 Task: Export a Contact List: Export a list of contacts to a CSV file for external use or analysis.
Action: Mouse moved to (82, 144)
Screenshot: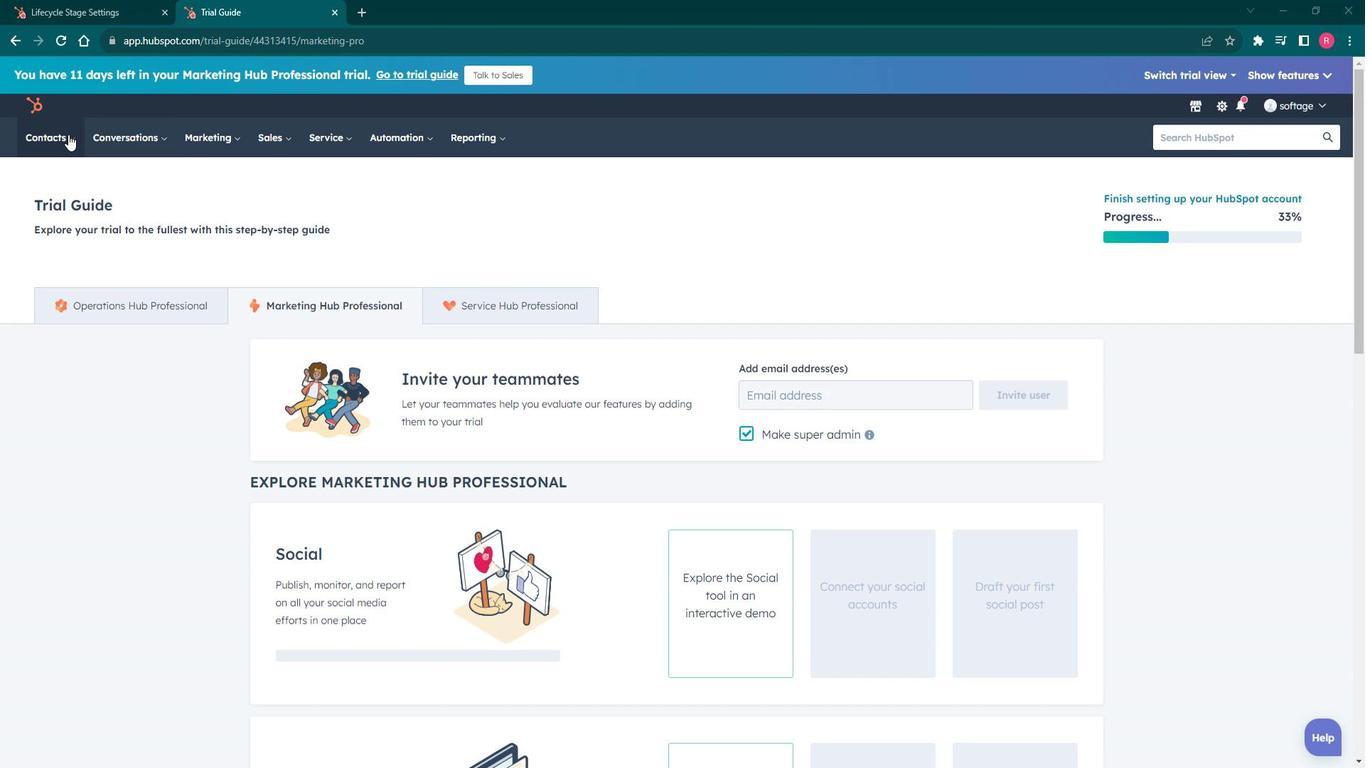 
Action: Mouse pressed left at (82, 144)
Screenshot: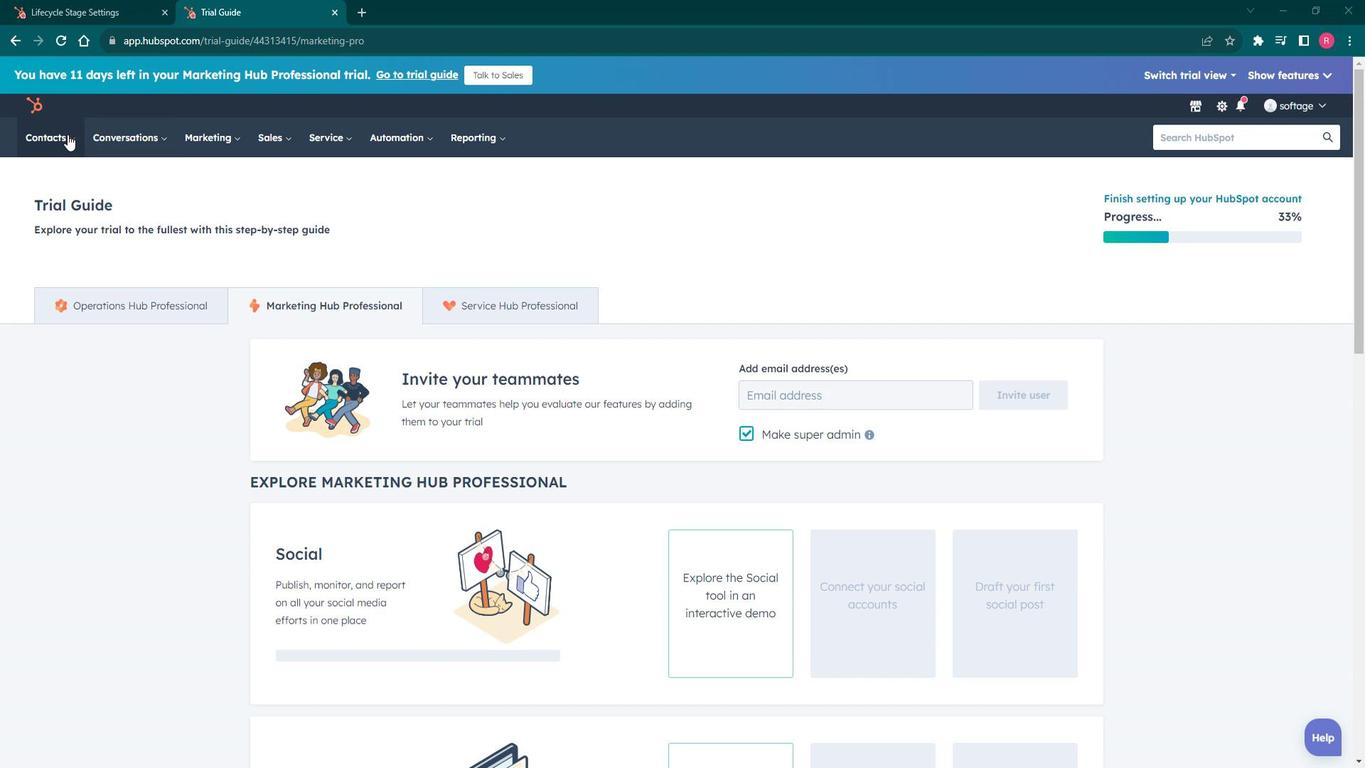 
Action: Mouse moved to (80, 364)
Screenshot: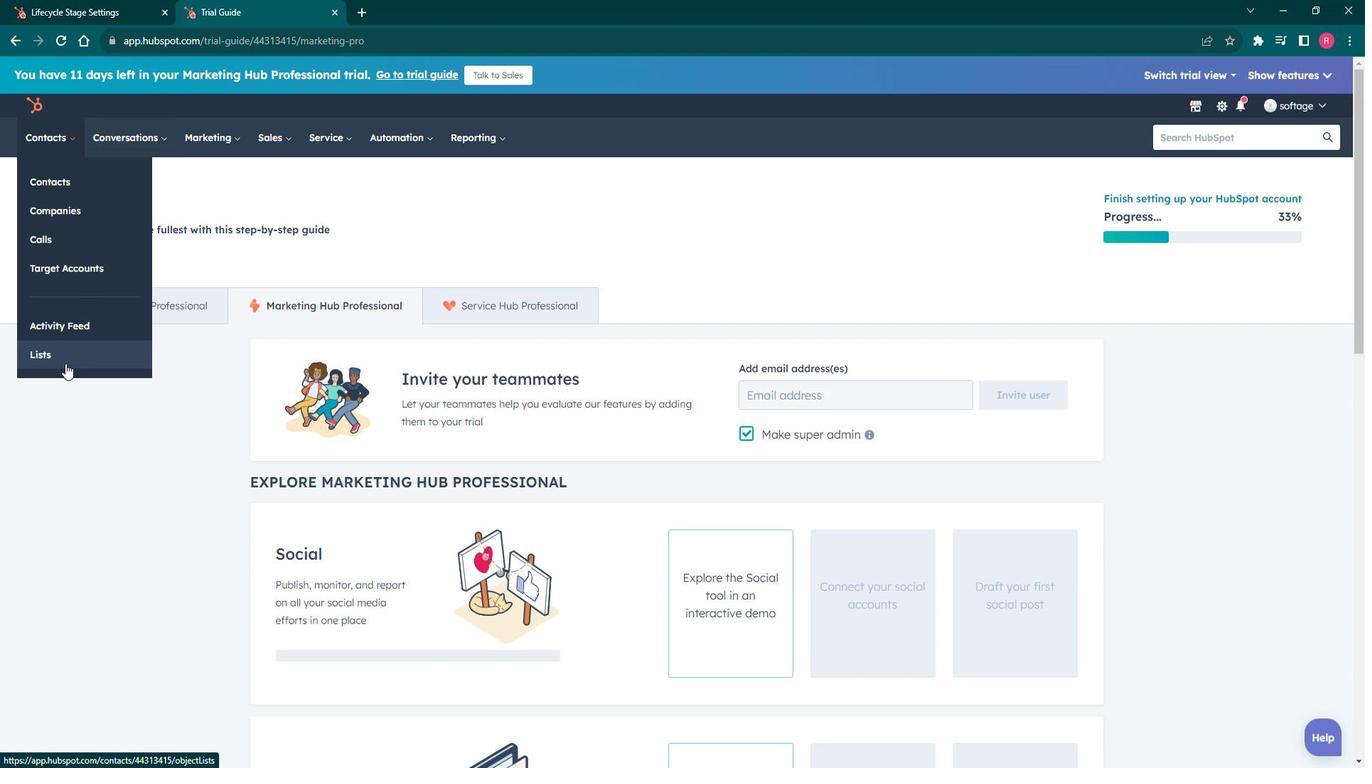 
Action: Mouse pressed left at (80, 364)
Screenshot: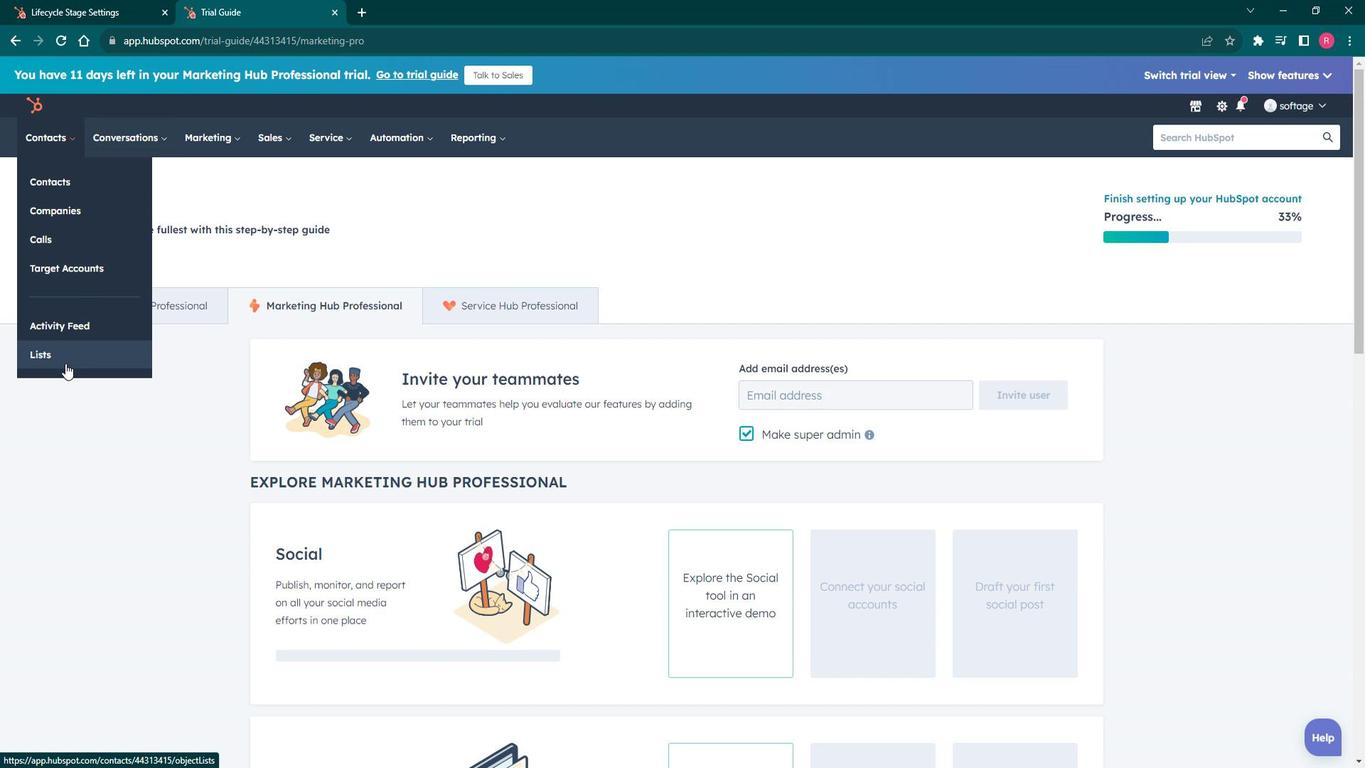 
Action: Mouse moved to (285, 440)
Screenshot: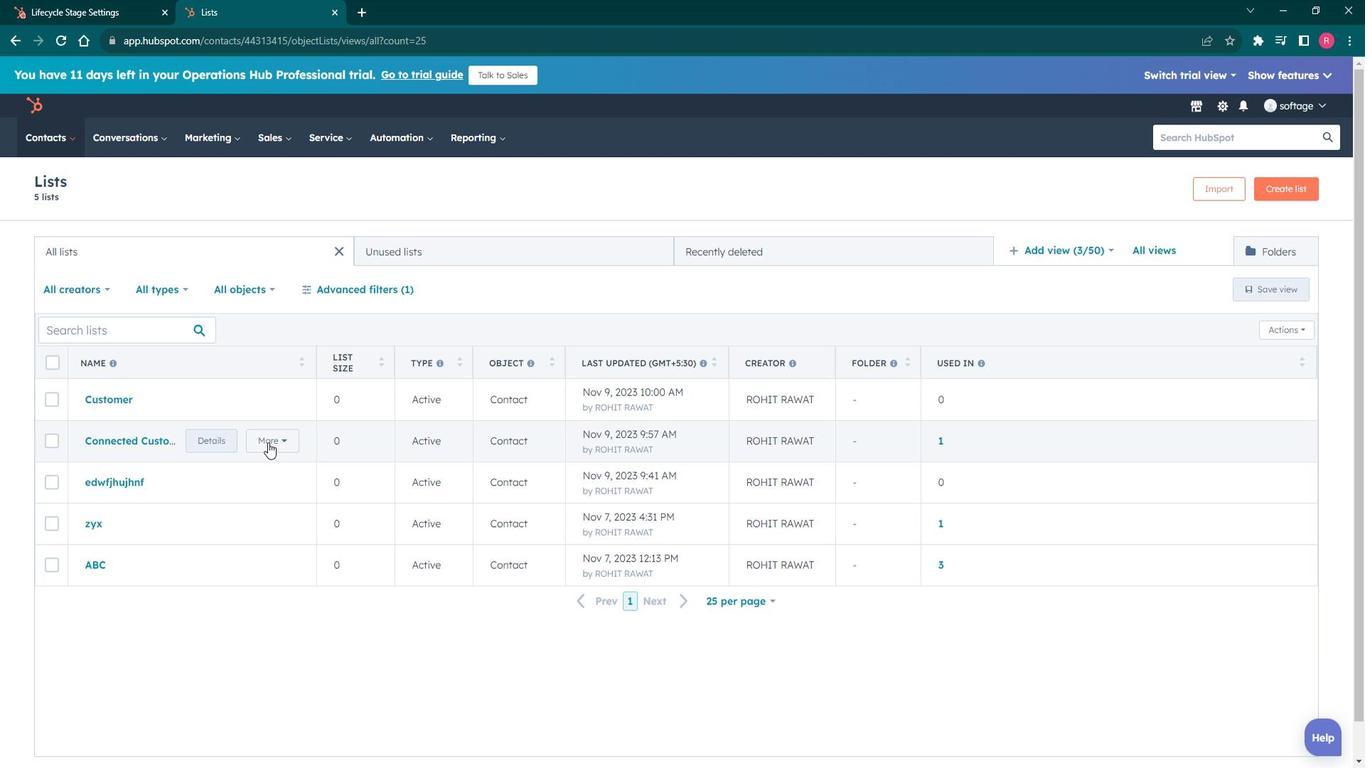 
Action: Mouse pressed left at (285, 440)
Screenshot: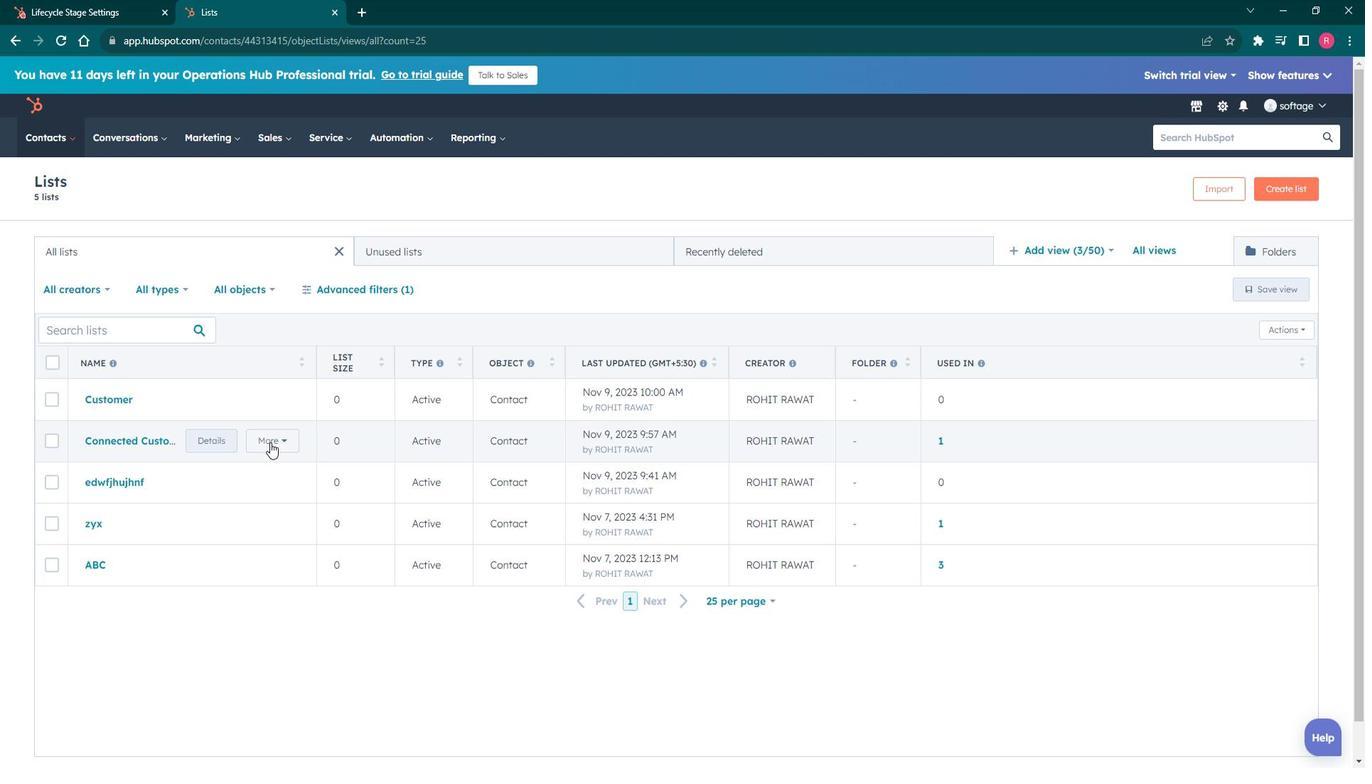 
Action: Mouse moved to (303, 546)
Screenshot: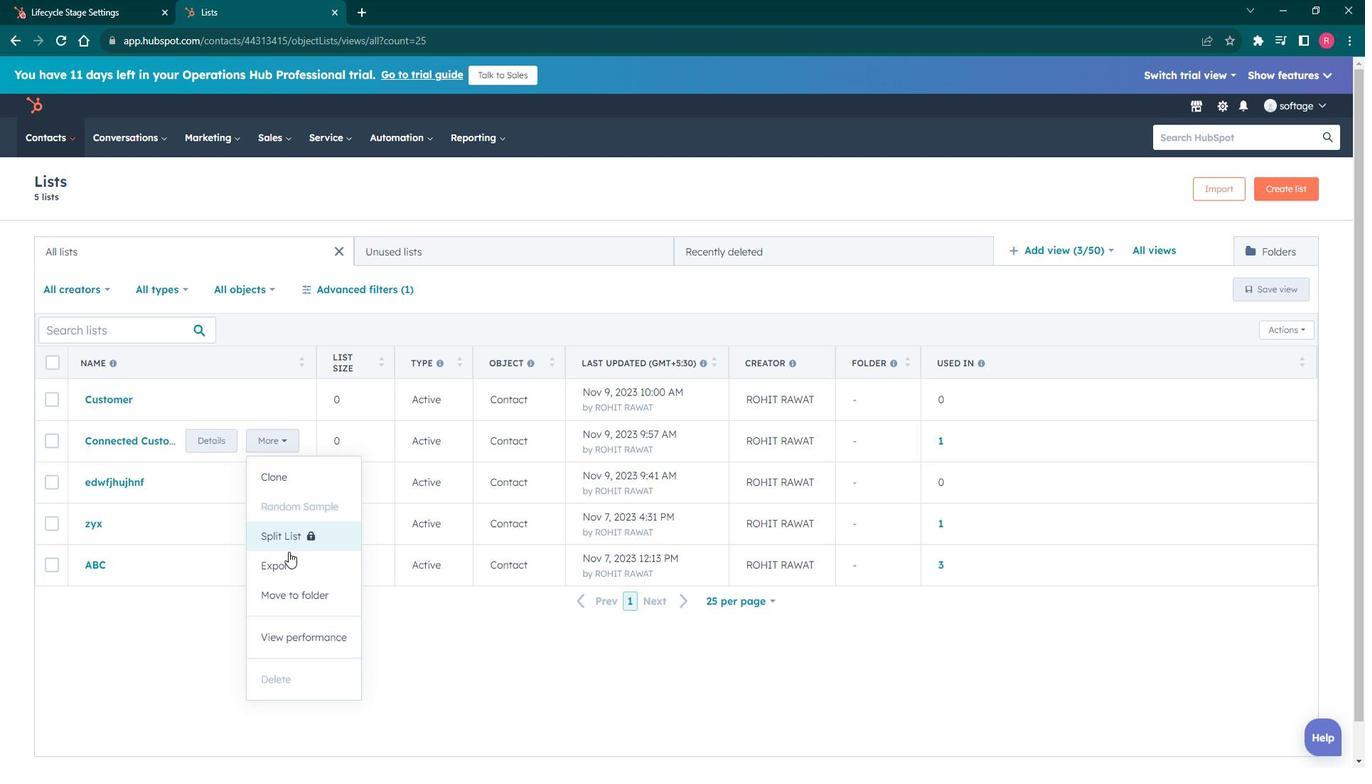 
Action: Mouse pressed left at (303, 546)
Screenshot: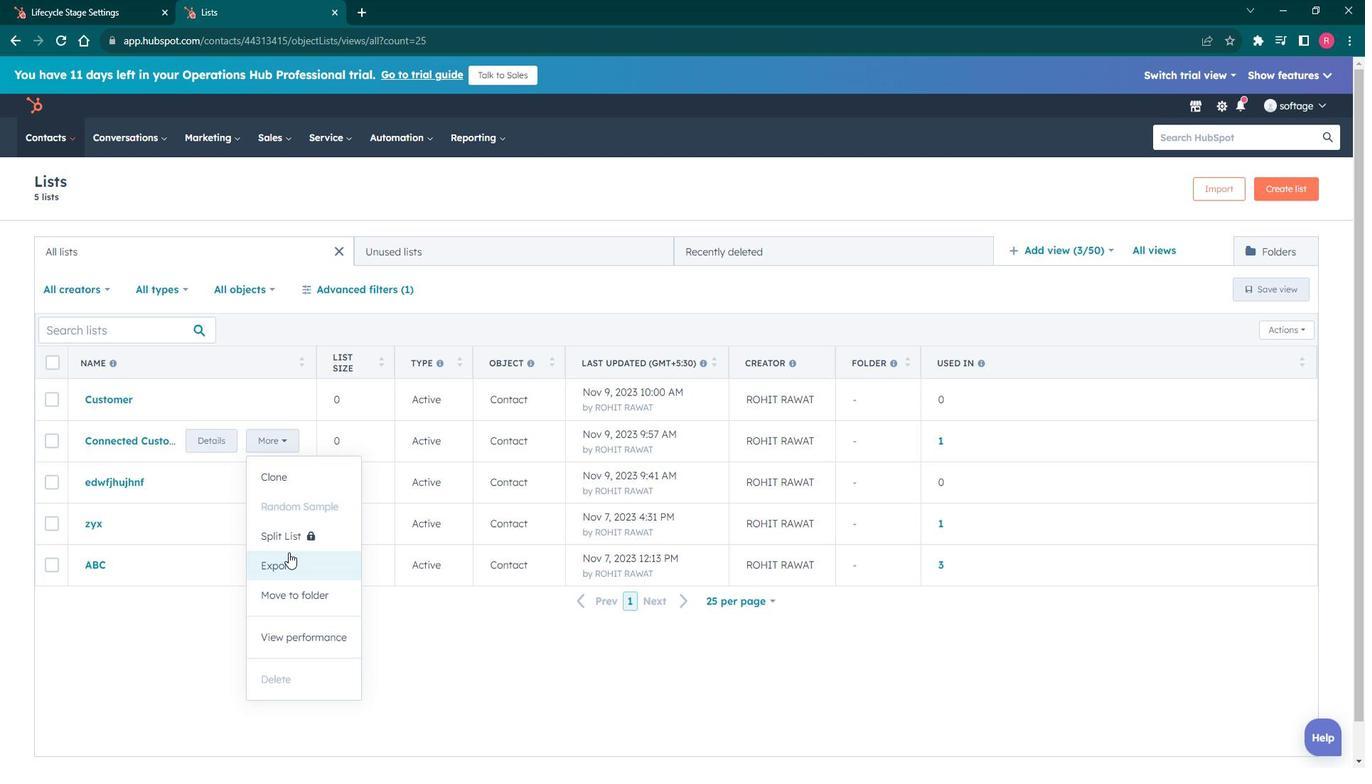 
Action: Mouse moved to (450, 334)
Screenshot: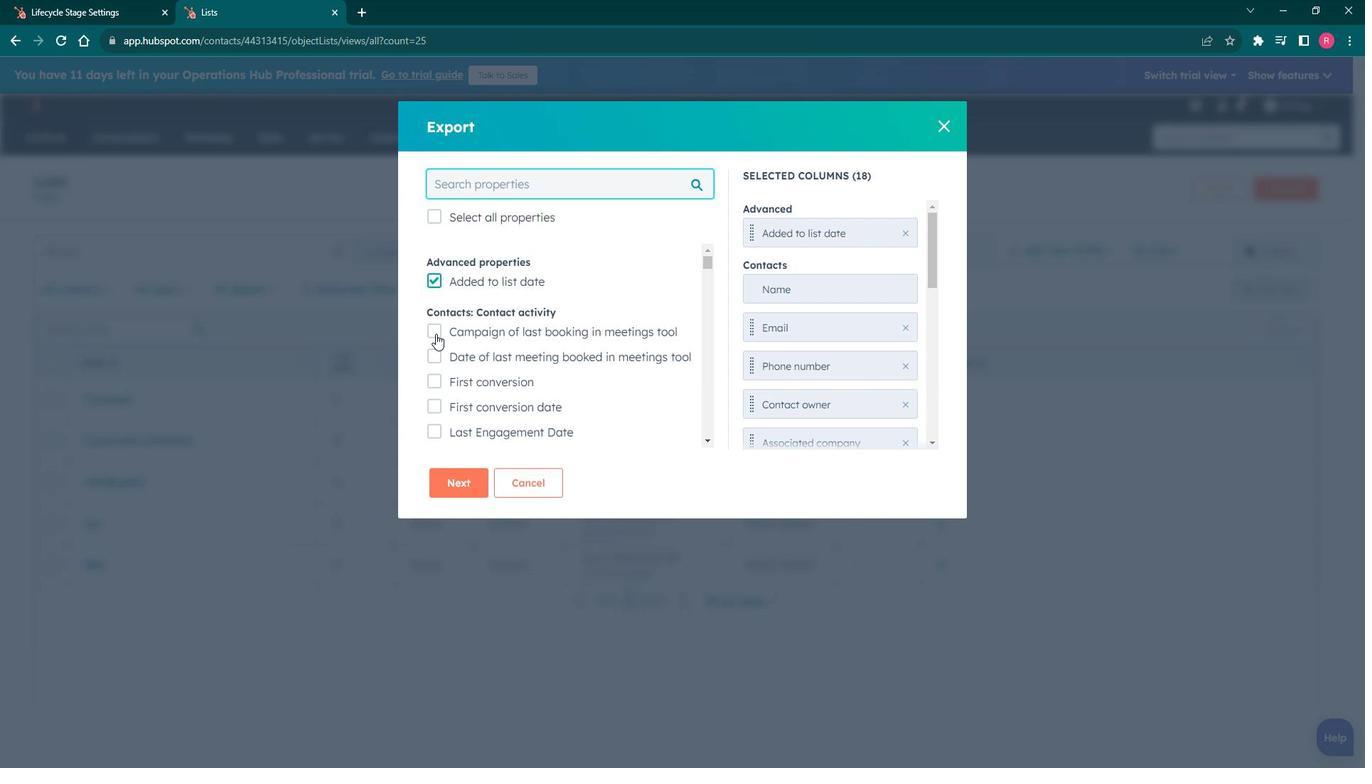 
Action: Mouse pressed left at (450, 334)
Screenshot: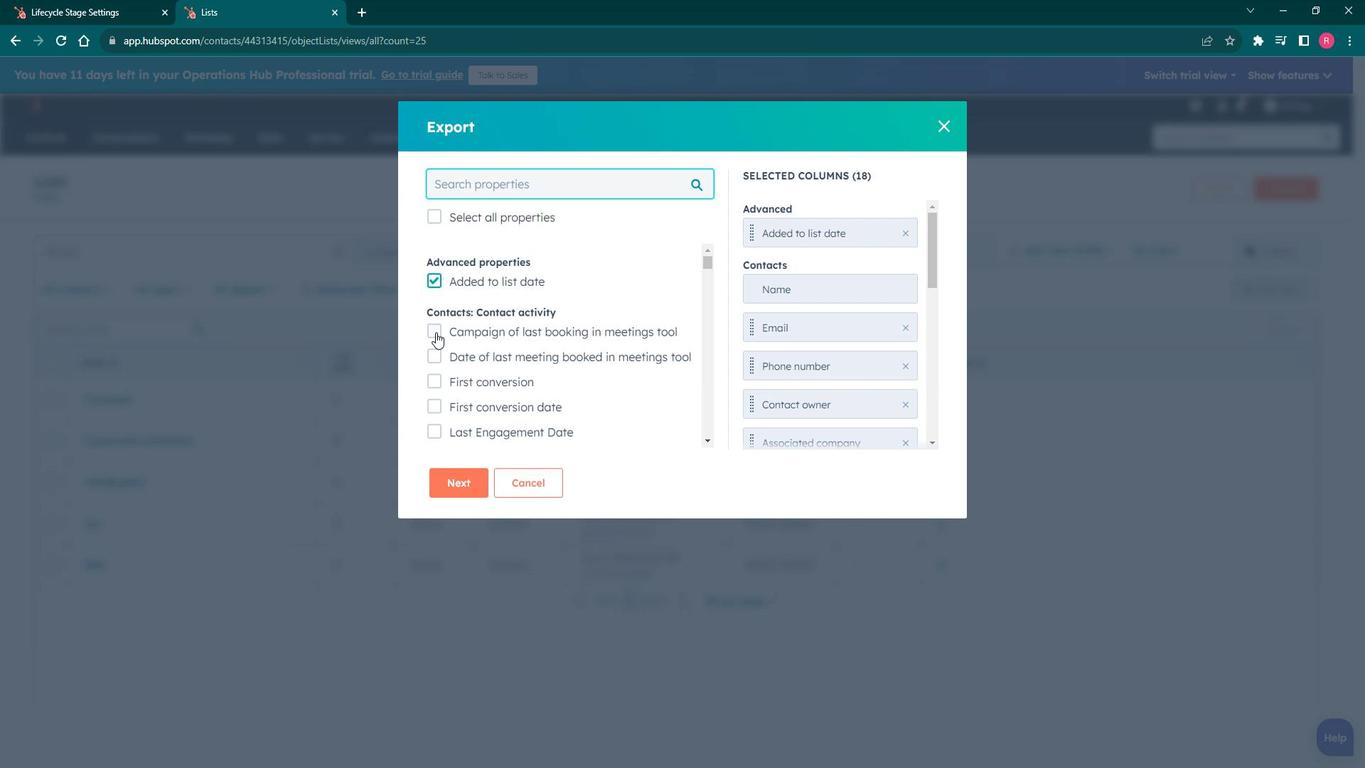 
Action: Mouse moved to (454, 356)
Screenshot: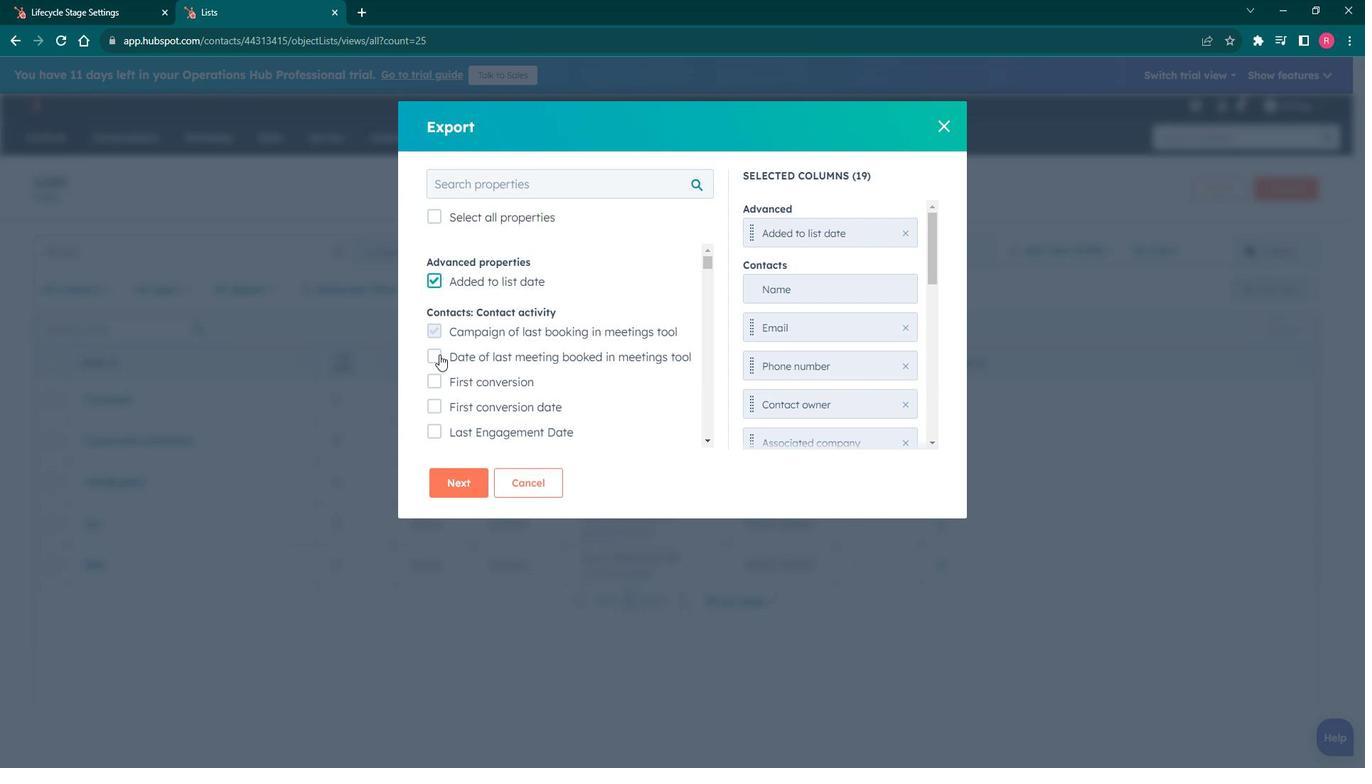 
Action: Mouse pressed left at (454, 356)
Screenshot: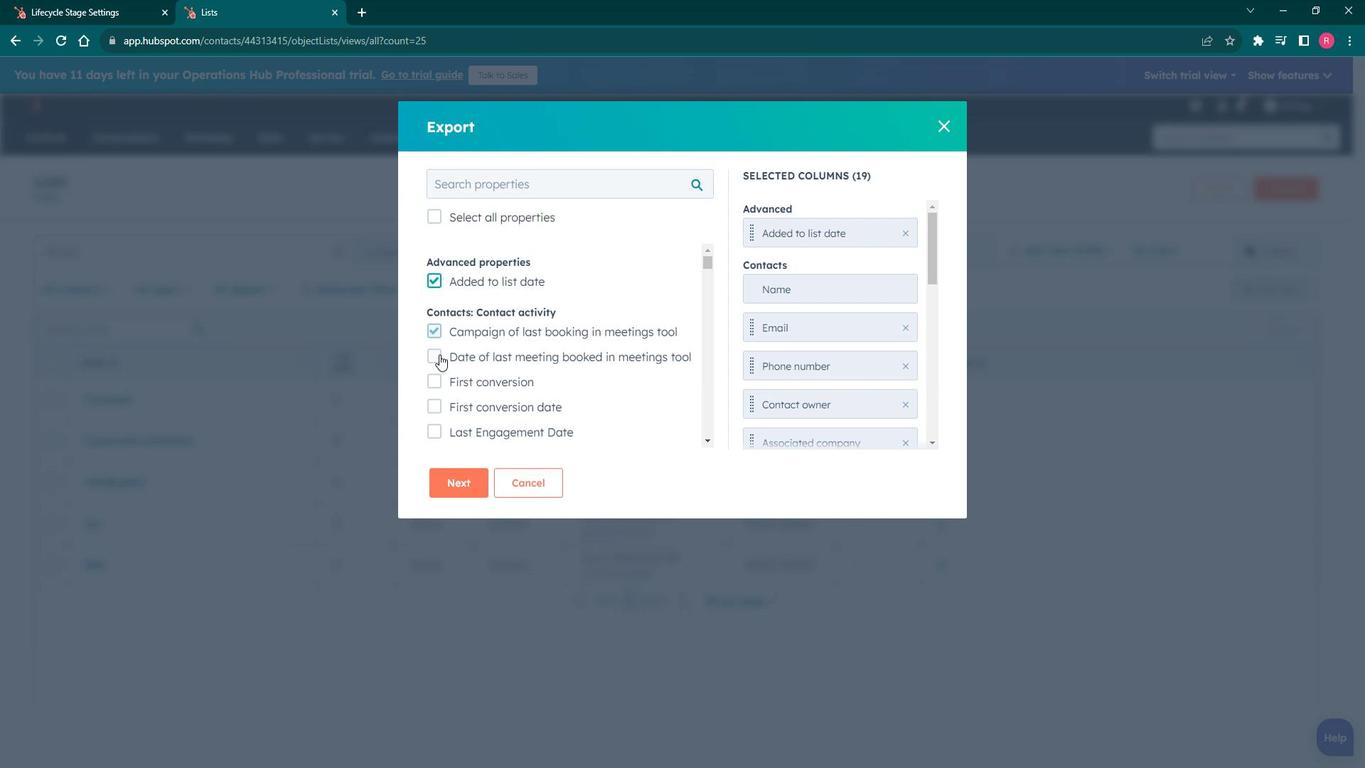 
Action: Mouse moved to (453, 383)
Screenshot: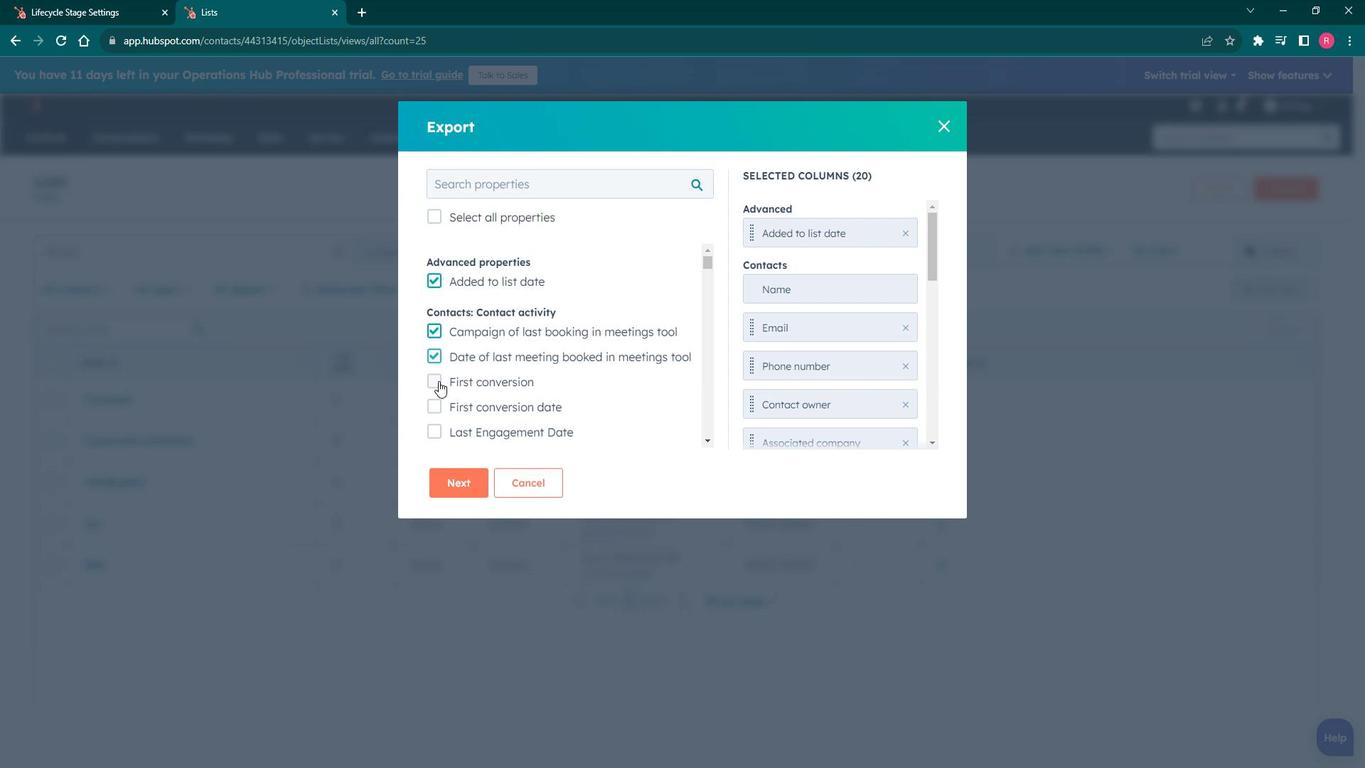 
Action: Mouse pressed left at (453, 383)
Screenshot: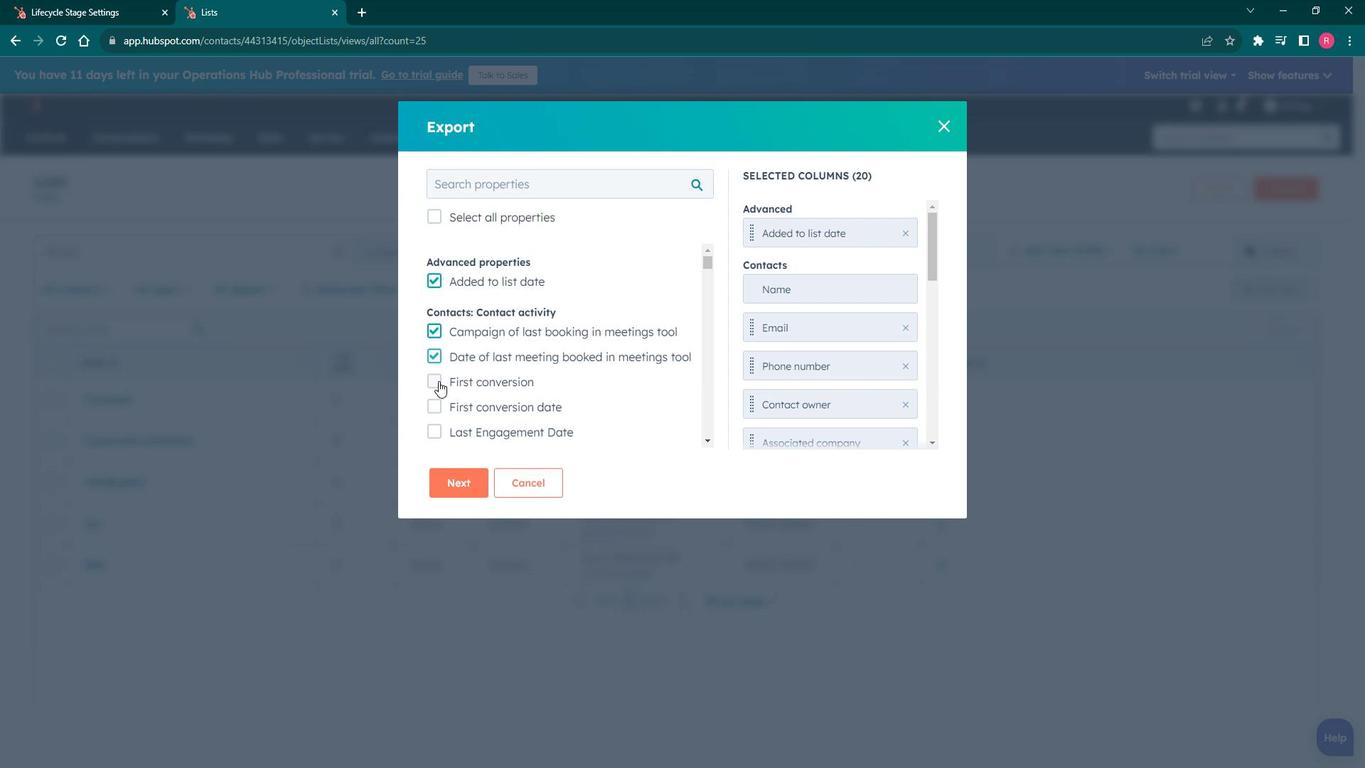 
Action: Mouse moved to (450, 401)
Screenshot: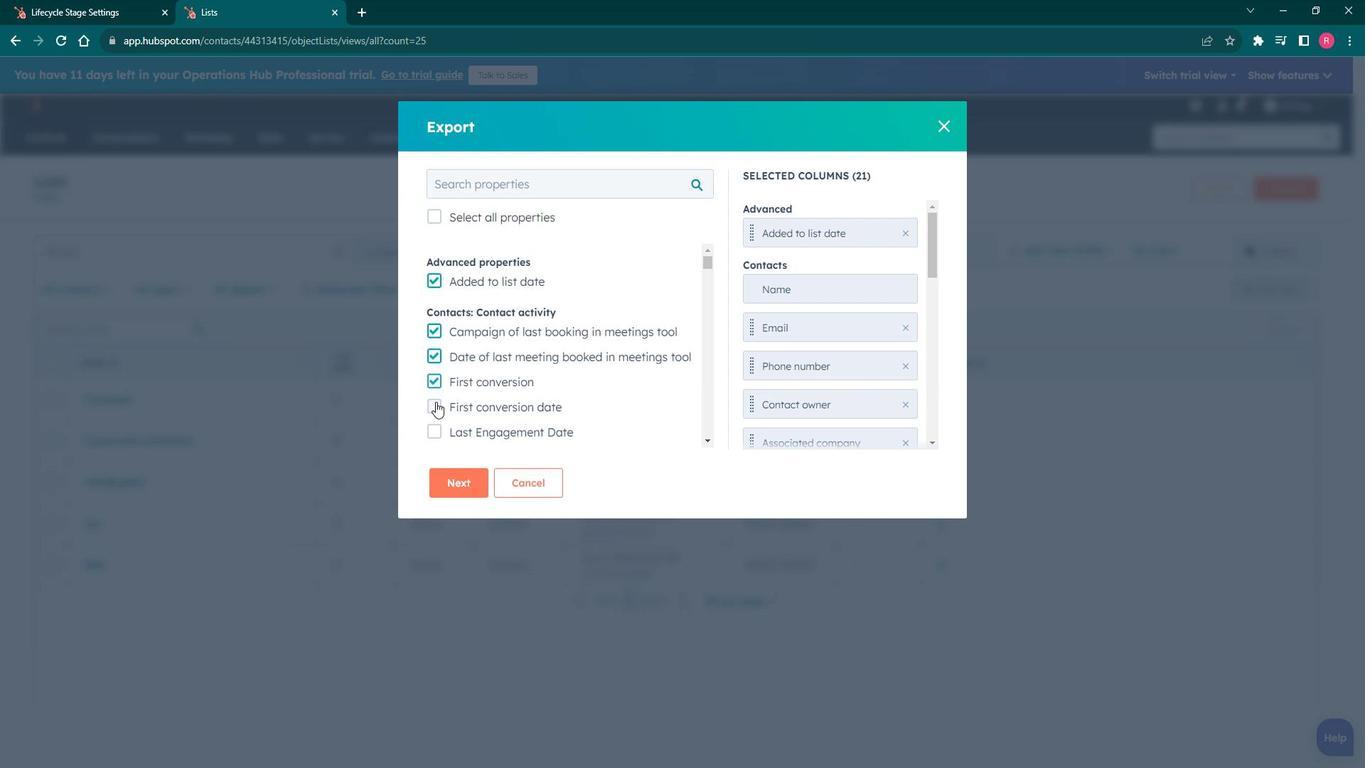 
Action: Mouse pressed left at (450, 401)
Screenshot: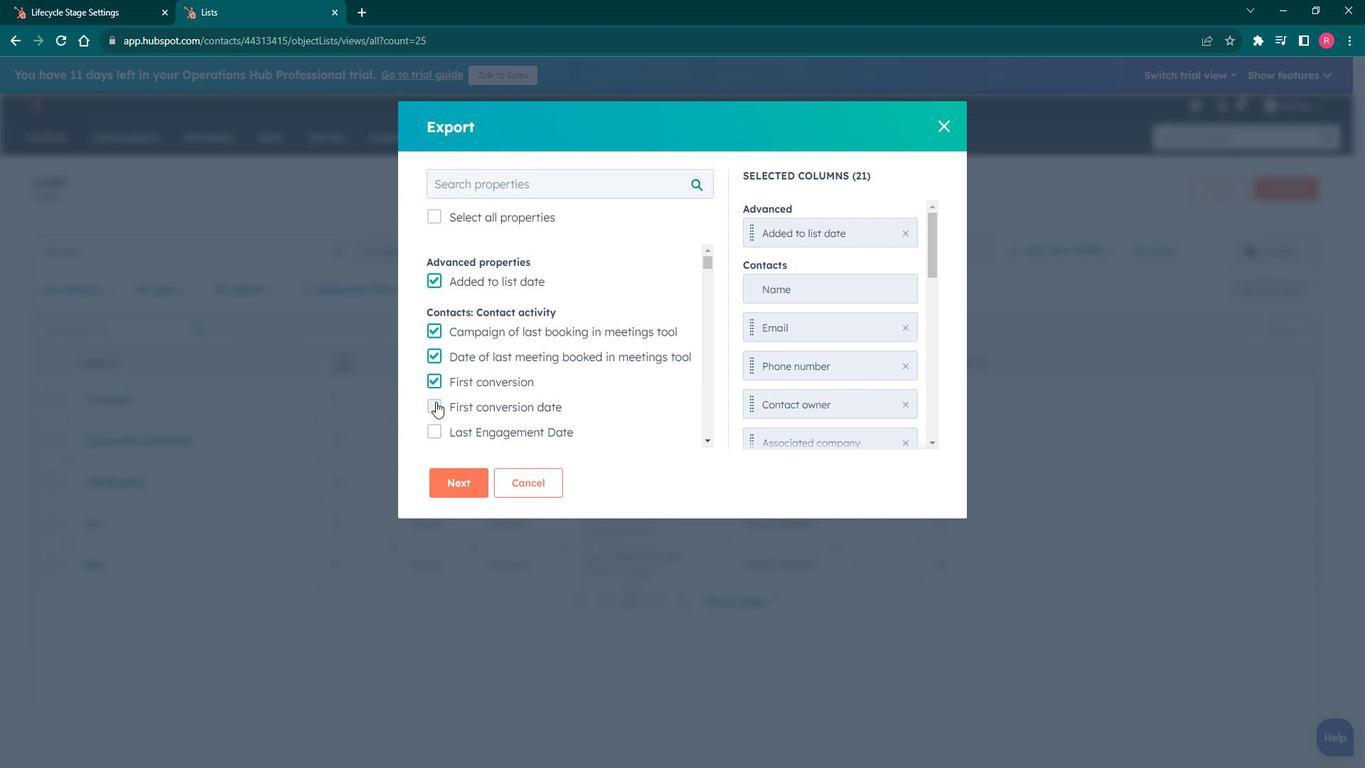 
Action: Mouse moved to (454, 222)
Screenshot: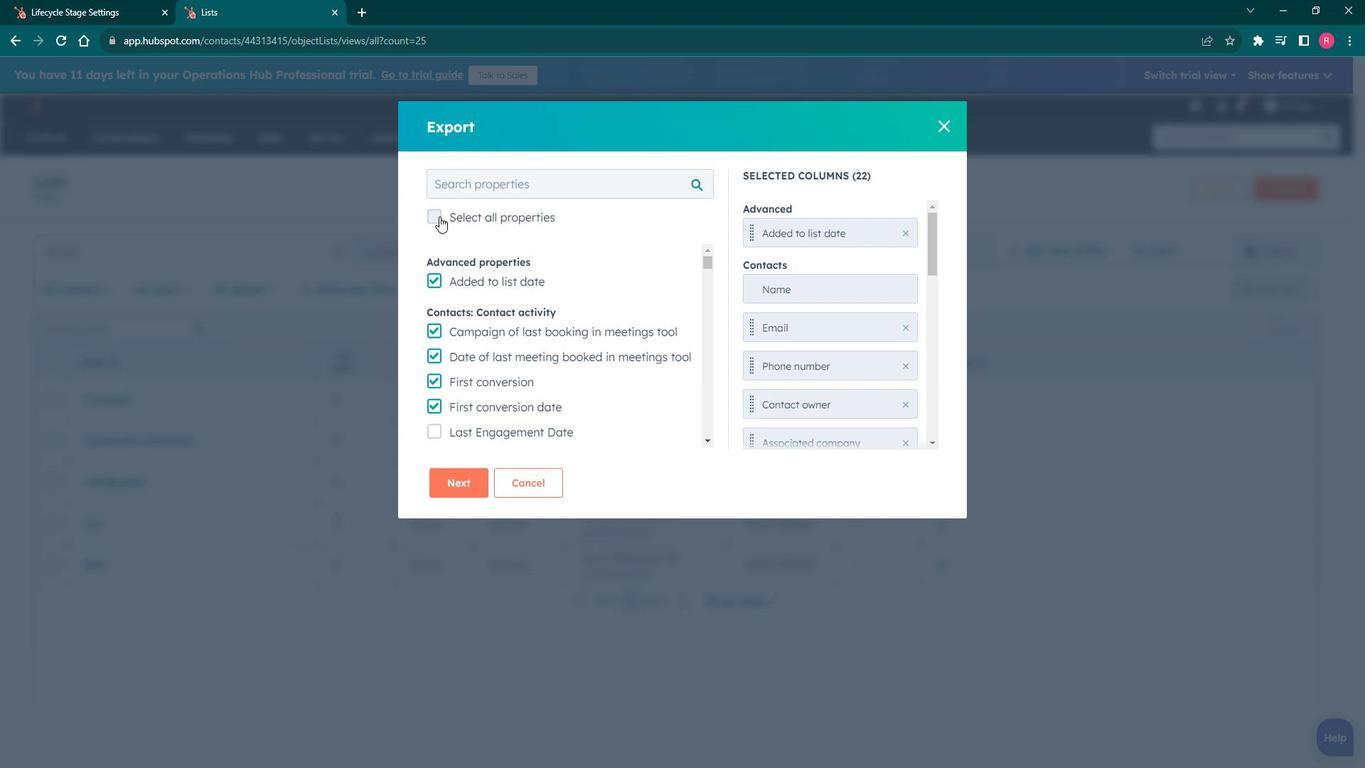 
Action: Mouse pressed left at (454, 222)
Screenshot: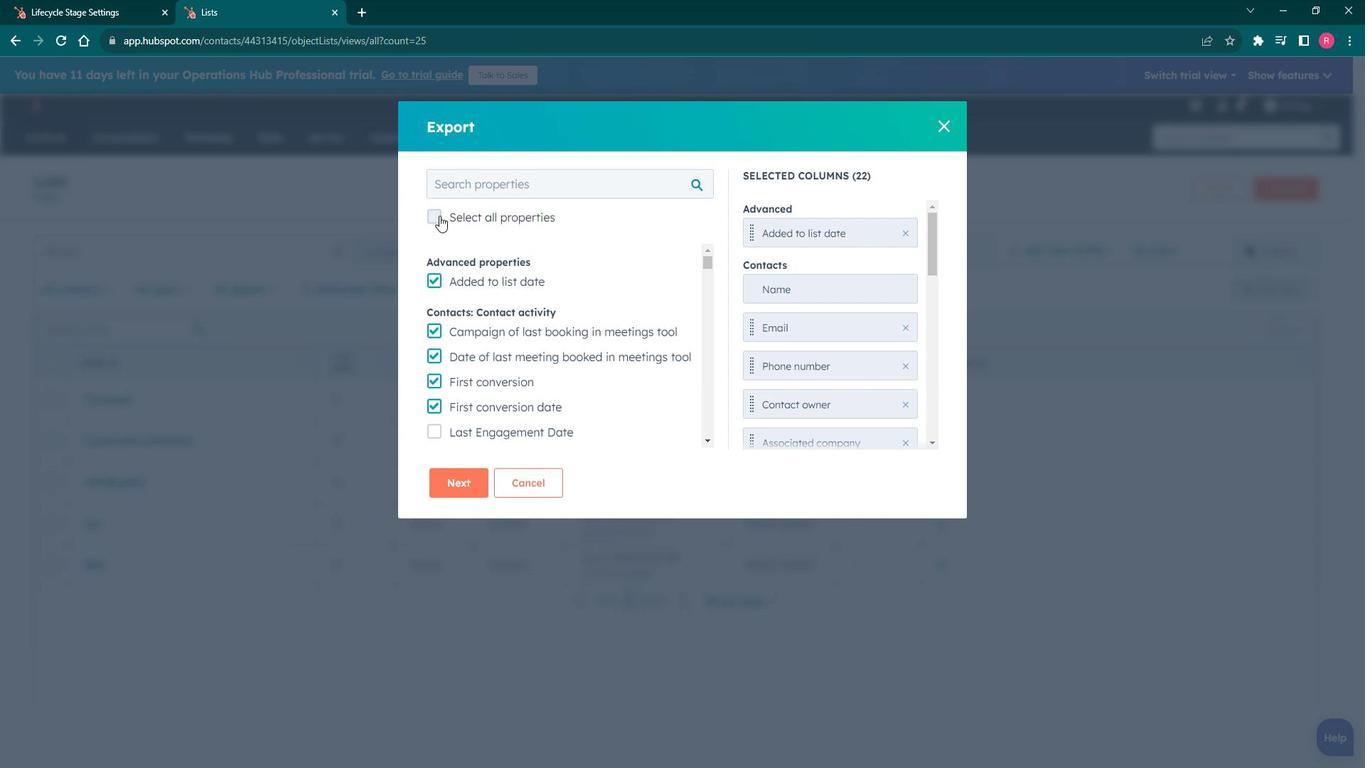 
Action: Mouse moved to (449, 219)
Screenshot: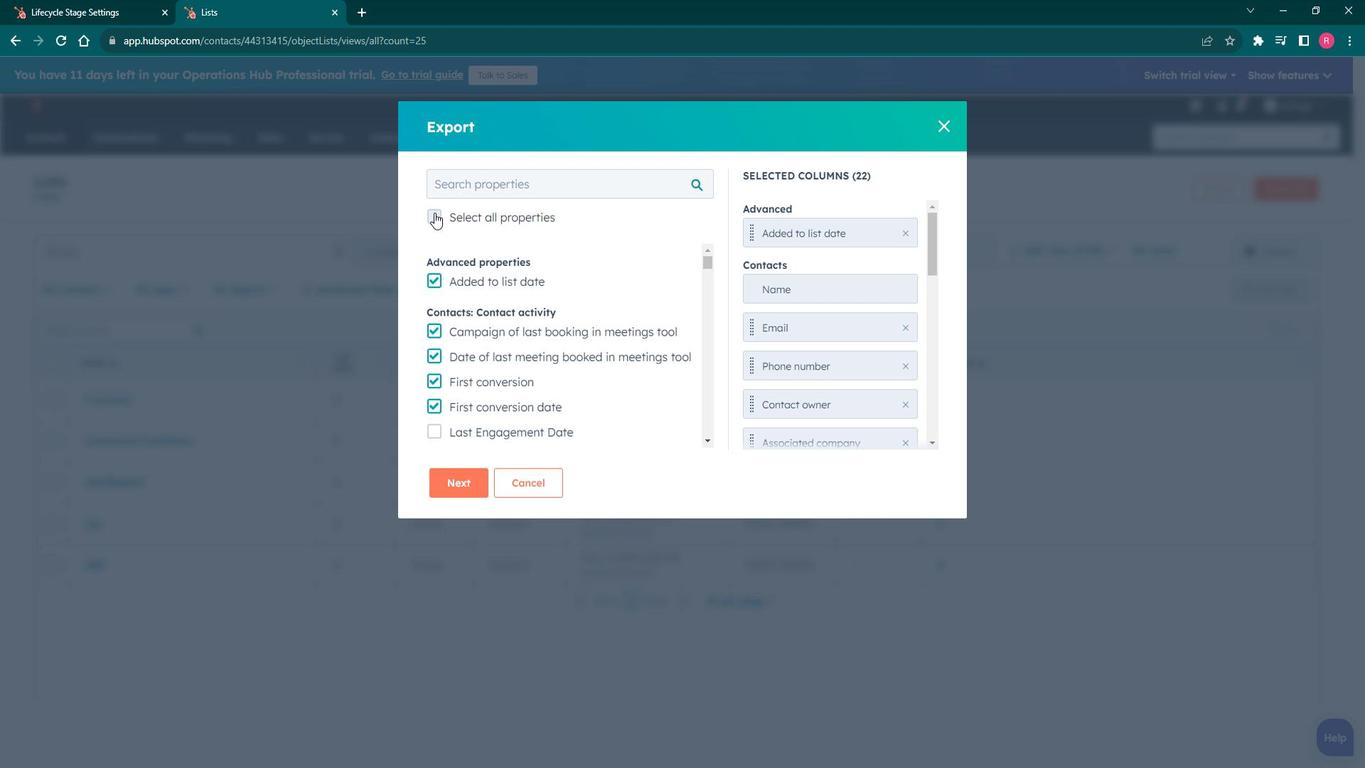 
Action: Mouse pressed left at (449, 219)
Screenshot: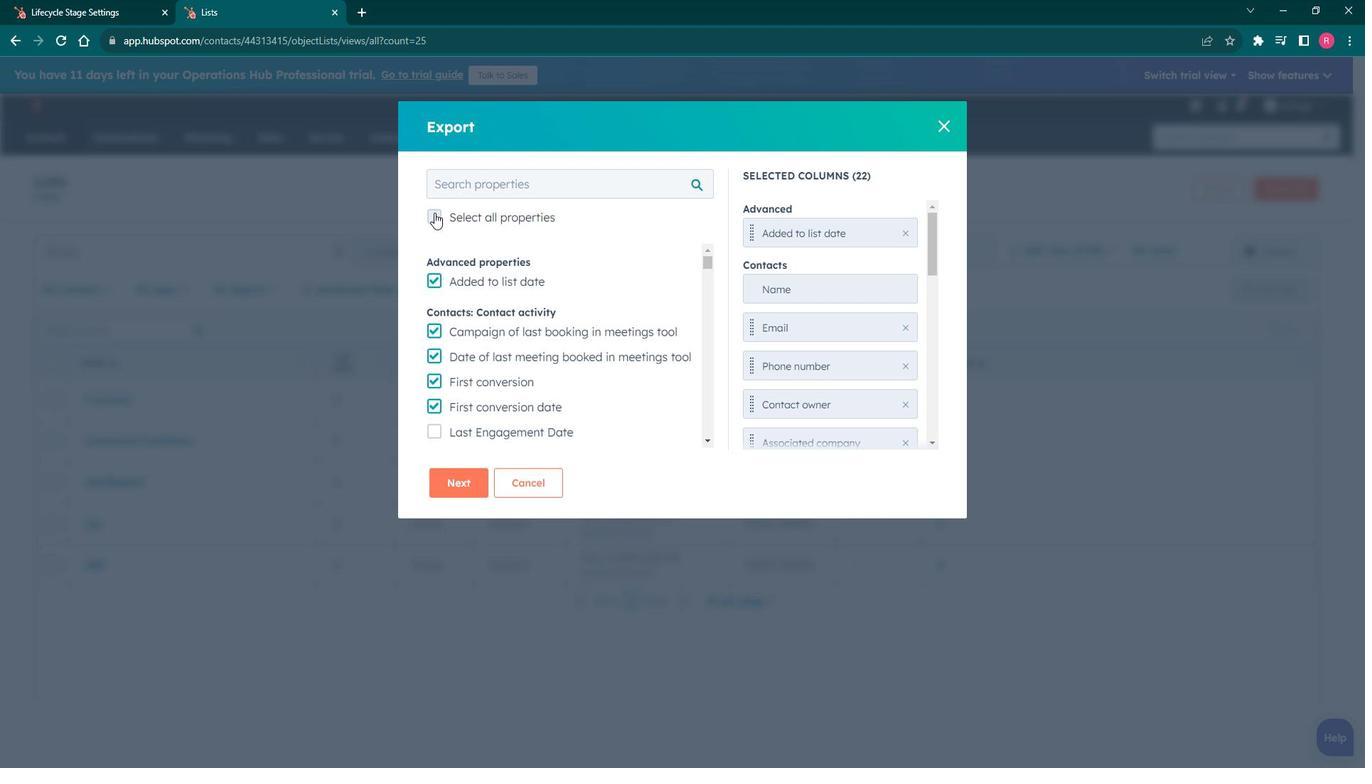 
Action: Mouse pressed left at (449, 219)
Screenshot: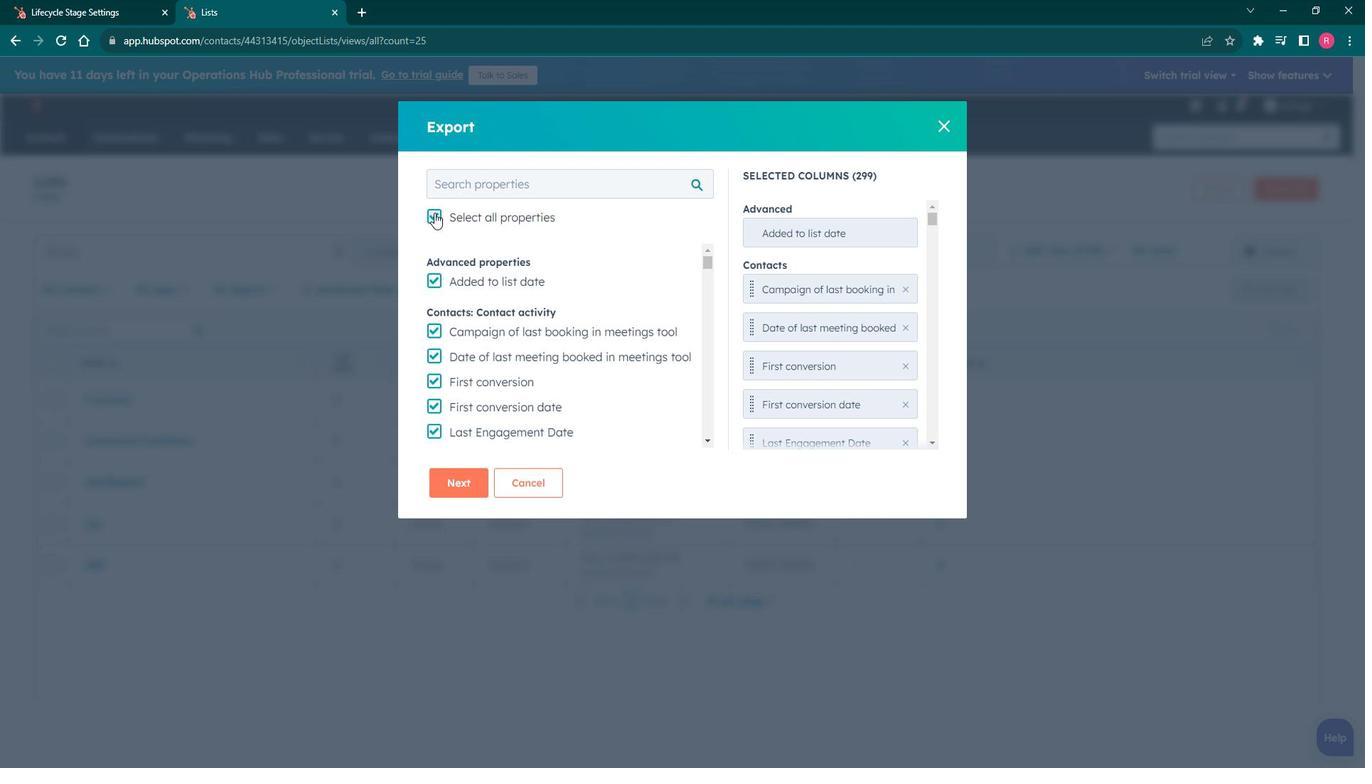 
Action: Mouse pressed left at (449, 219)
Screenshot: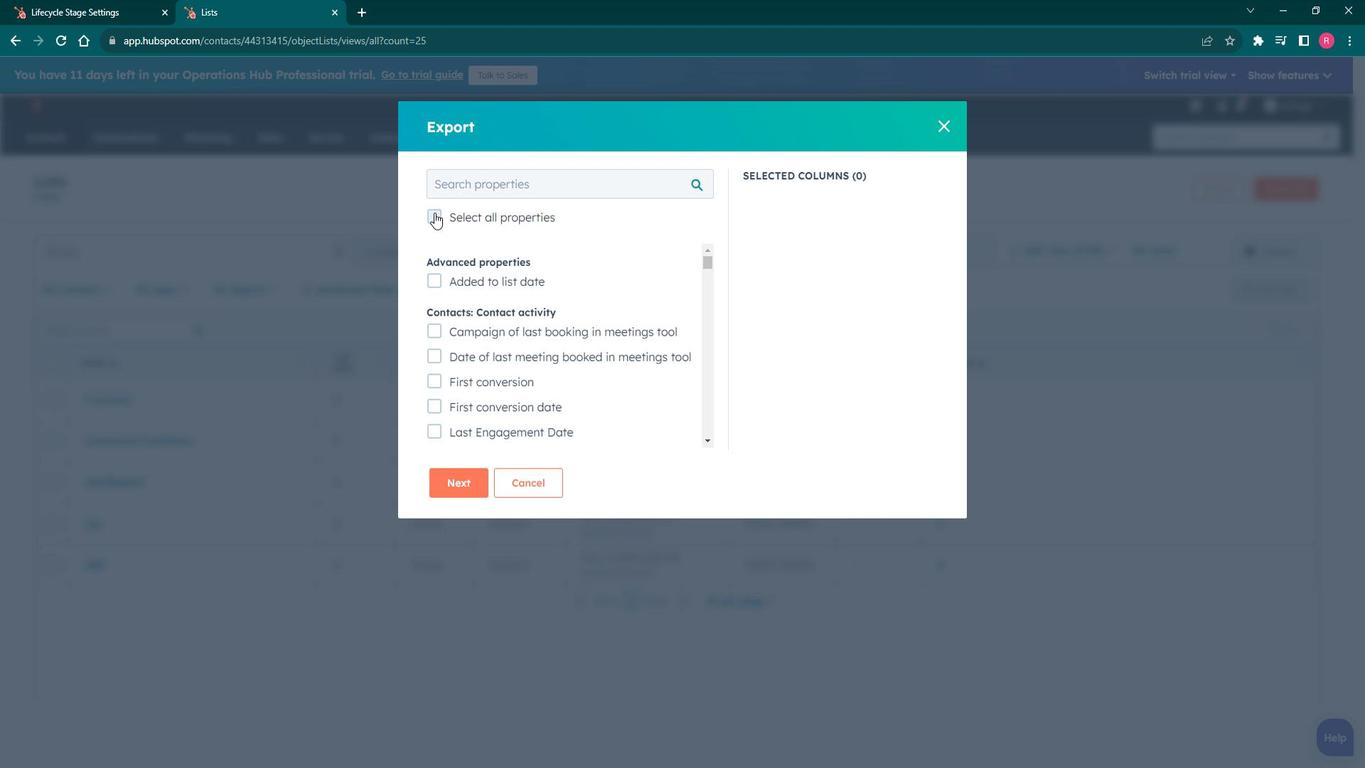 
Action: Mouse moved to (450, 219)
Screenshot: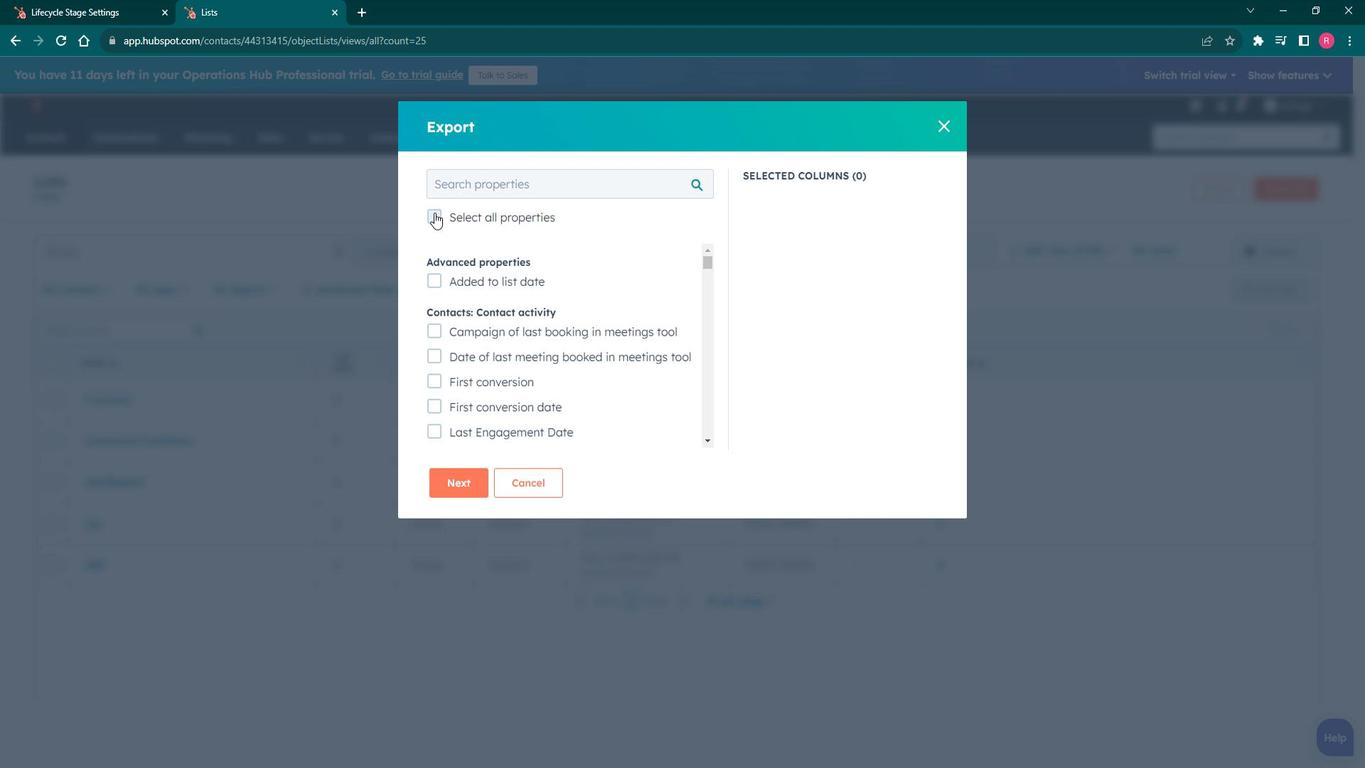 
Action: Mouse pressed left at (450, 219)
Screenshot: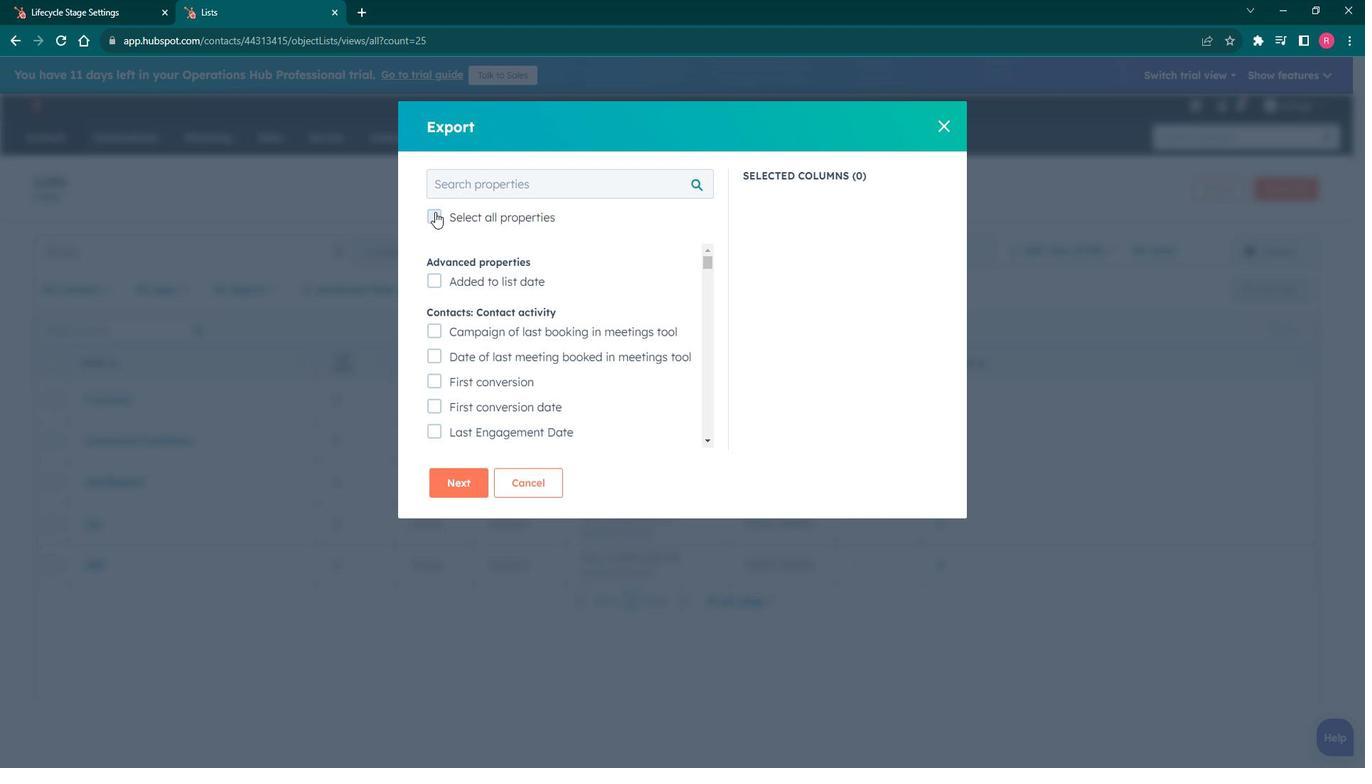 
Action: Mouse moved to (474, 475)
Screenshot: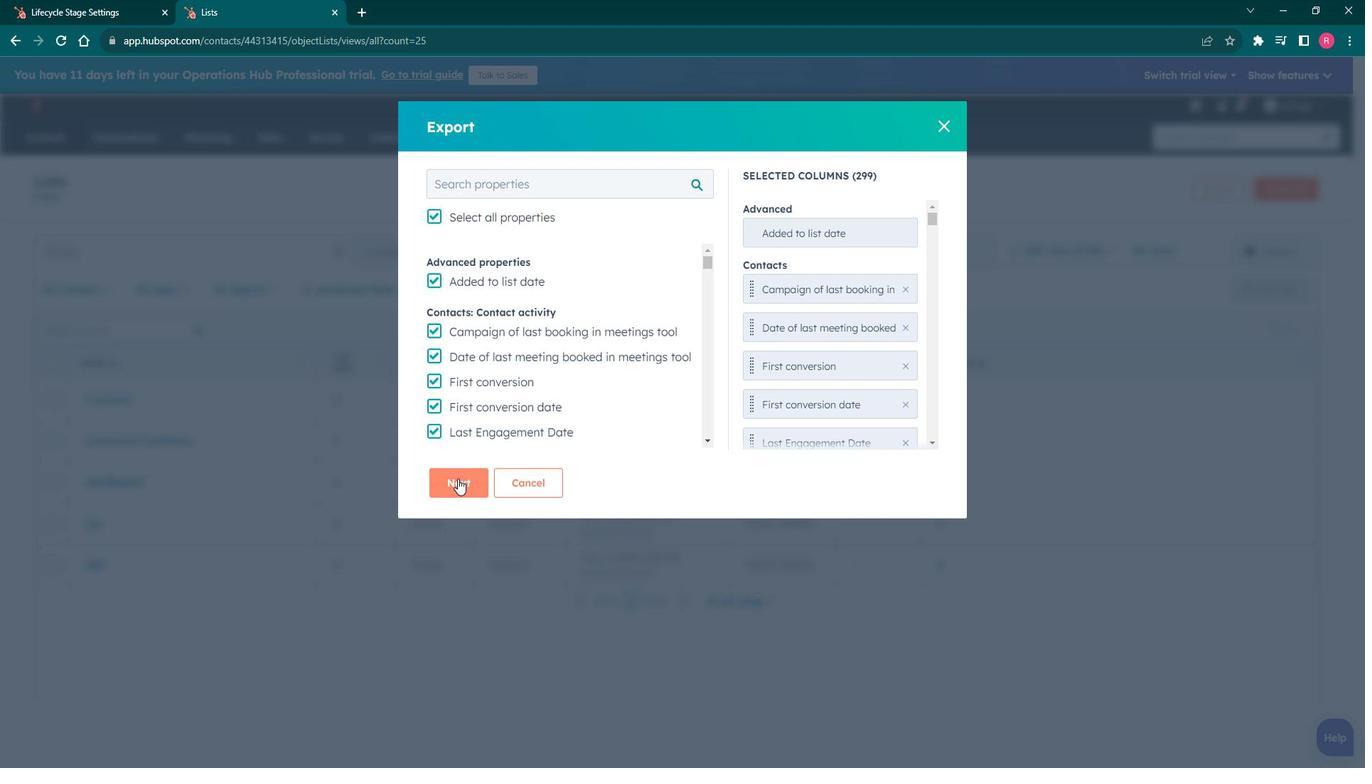 
Action: Mouse pressed left at (474, 475)
Screenshot: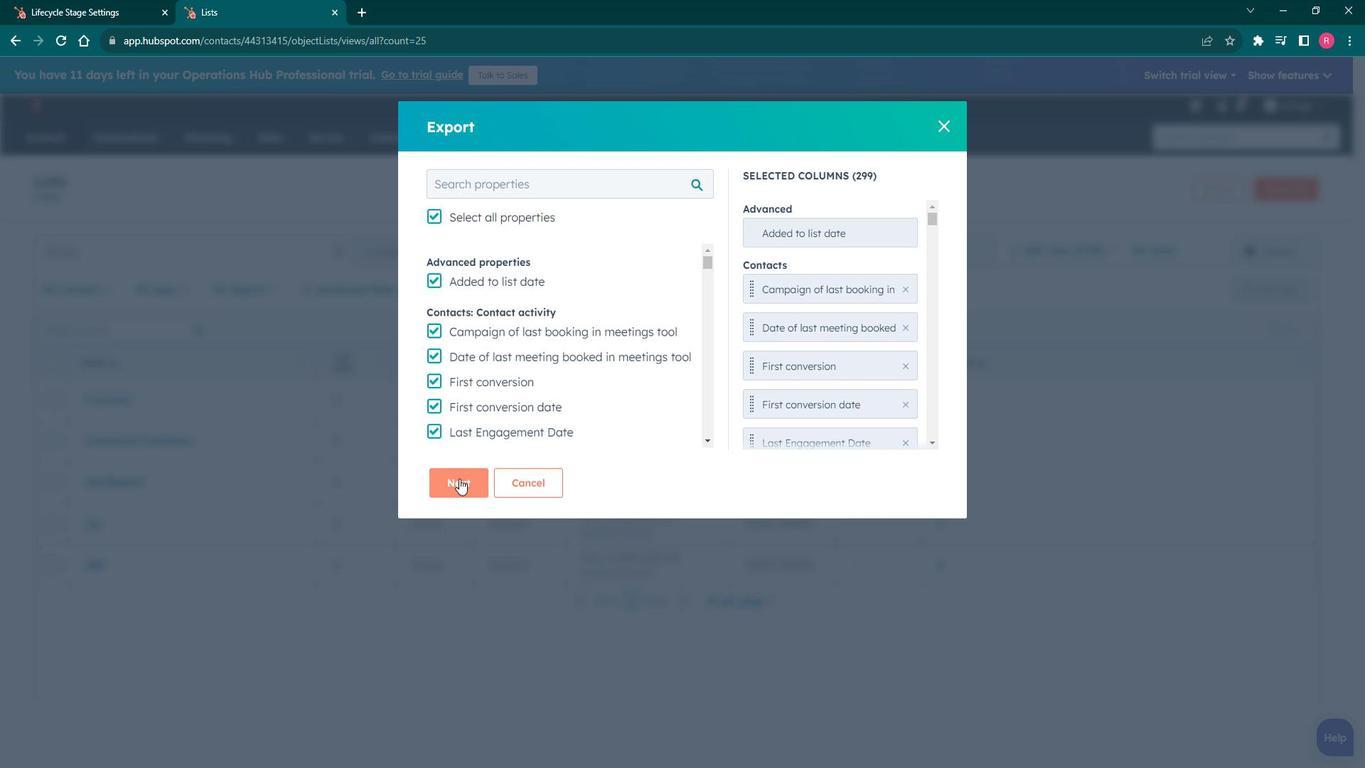 
Action: Mouse moved to (527, 405)
Screenshot: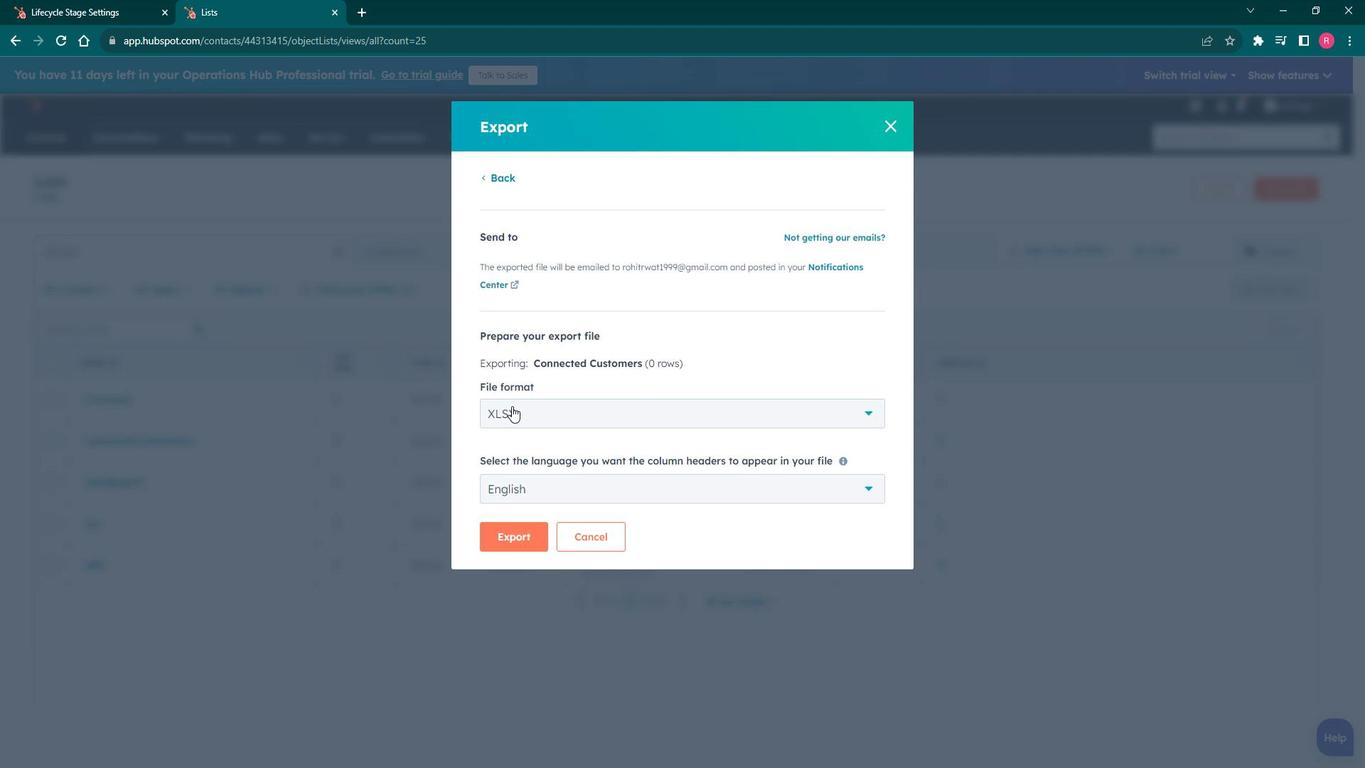 
Action: Mouse pressed left at (527, 405)
Screenshot: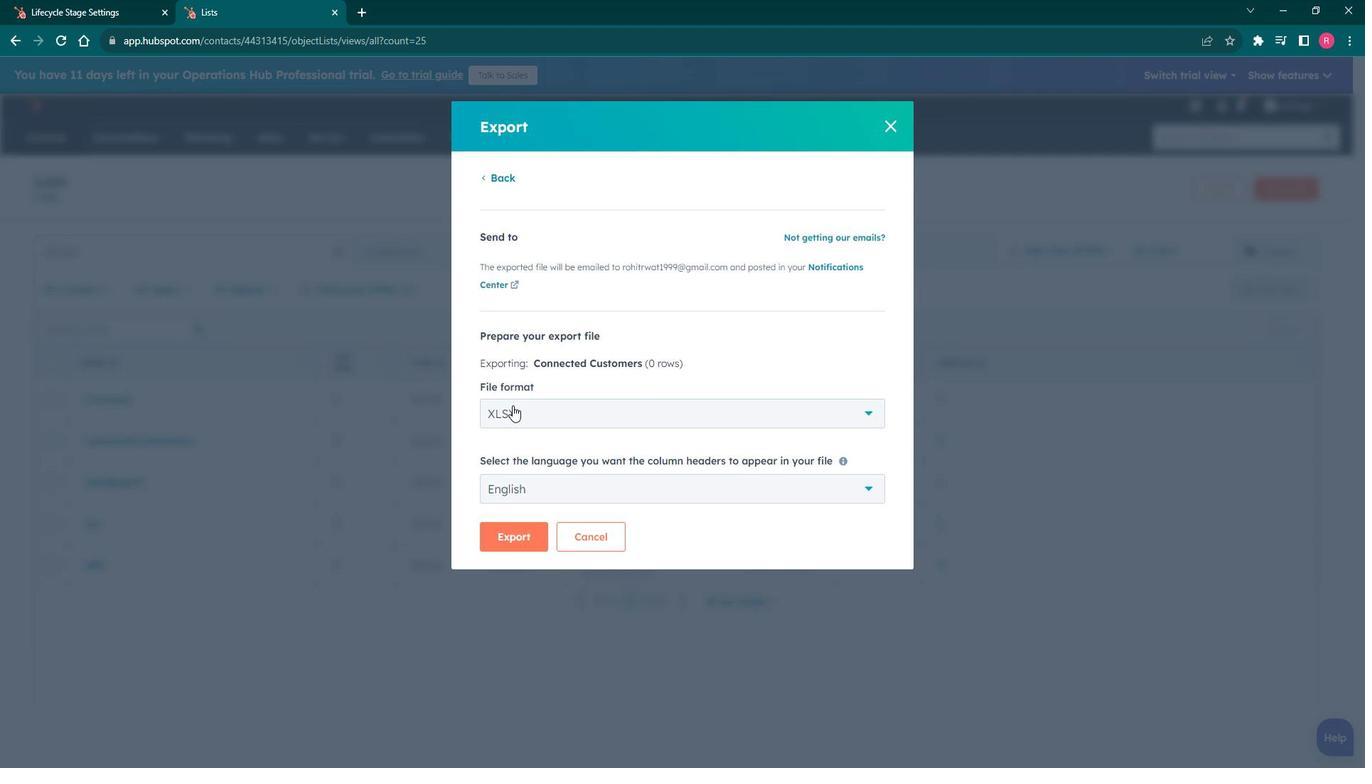 
Action: Mouse moved to (531, 448)
Screenshot: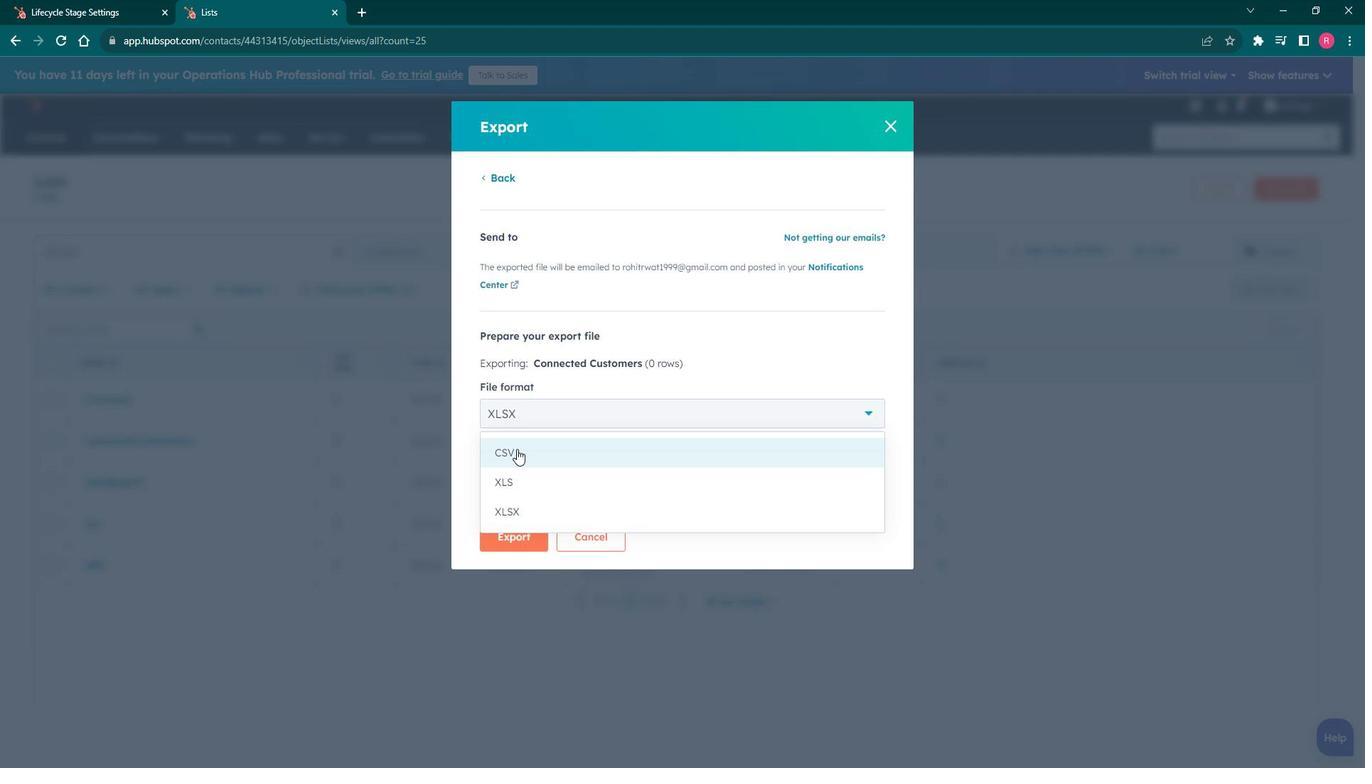 
Action: Mouse pressed left at (531, 448)
Screenshot: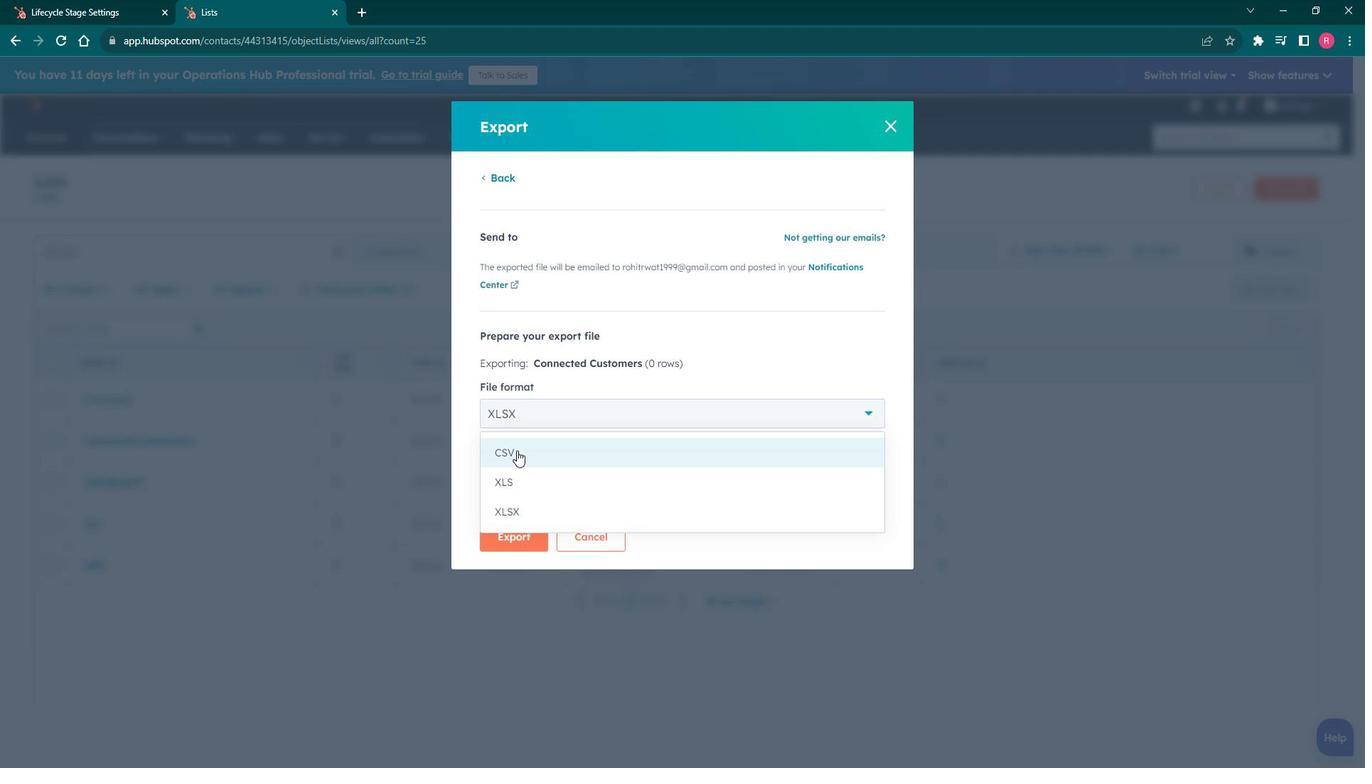 
Action: Mouse moved to (536, 495)
Screenshot: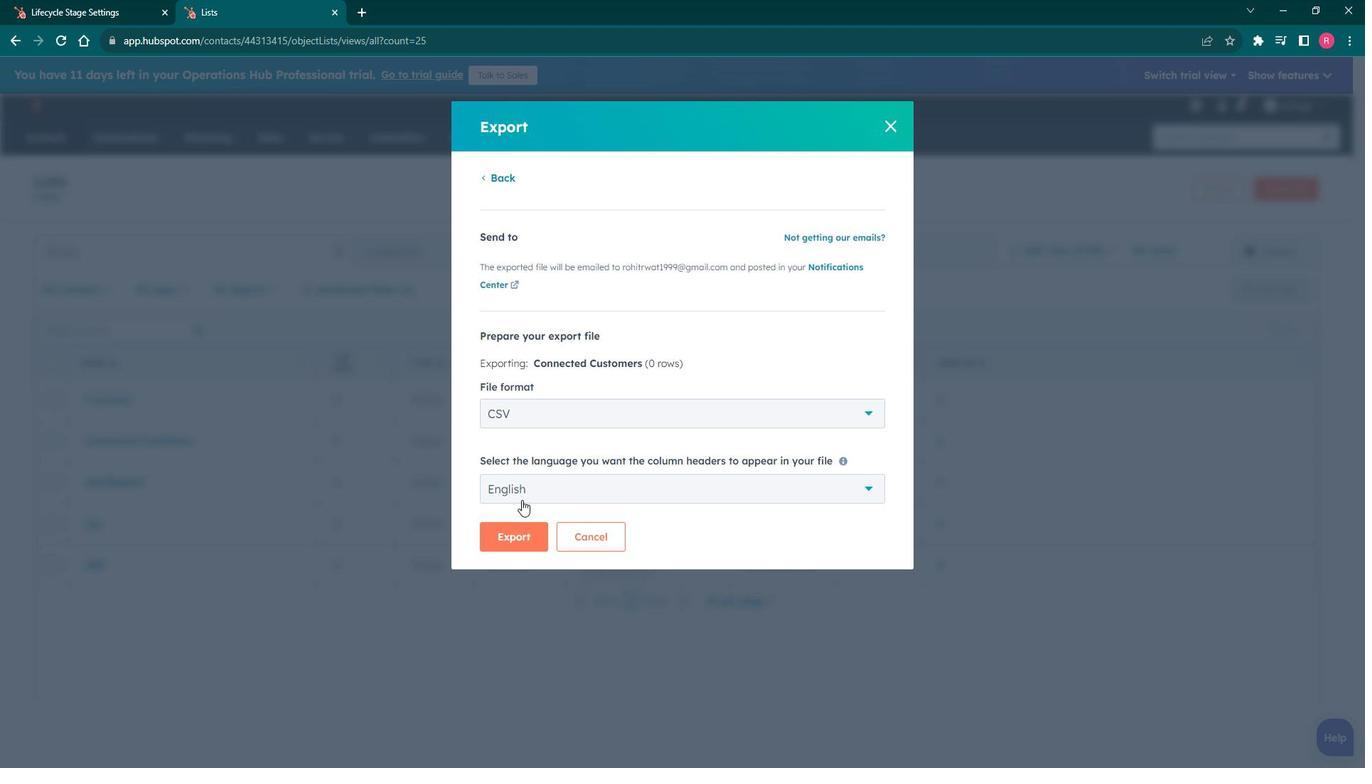 
Action: Mouse pressed left at (536, 495)
Screenshot: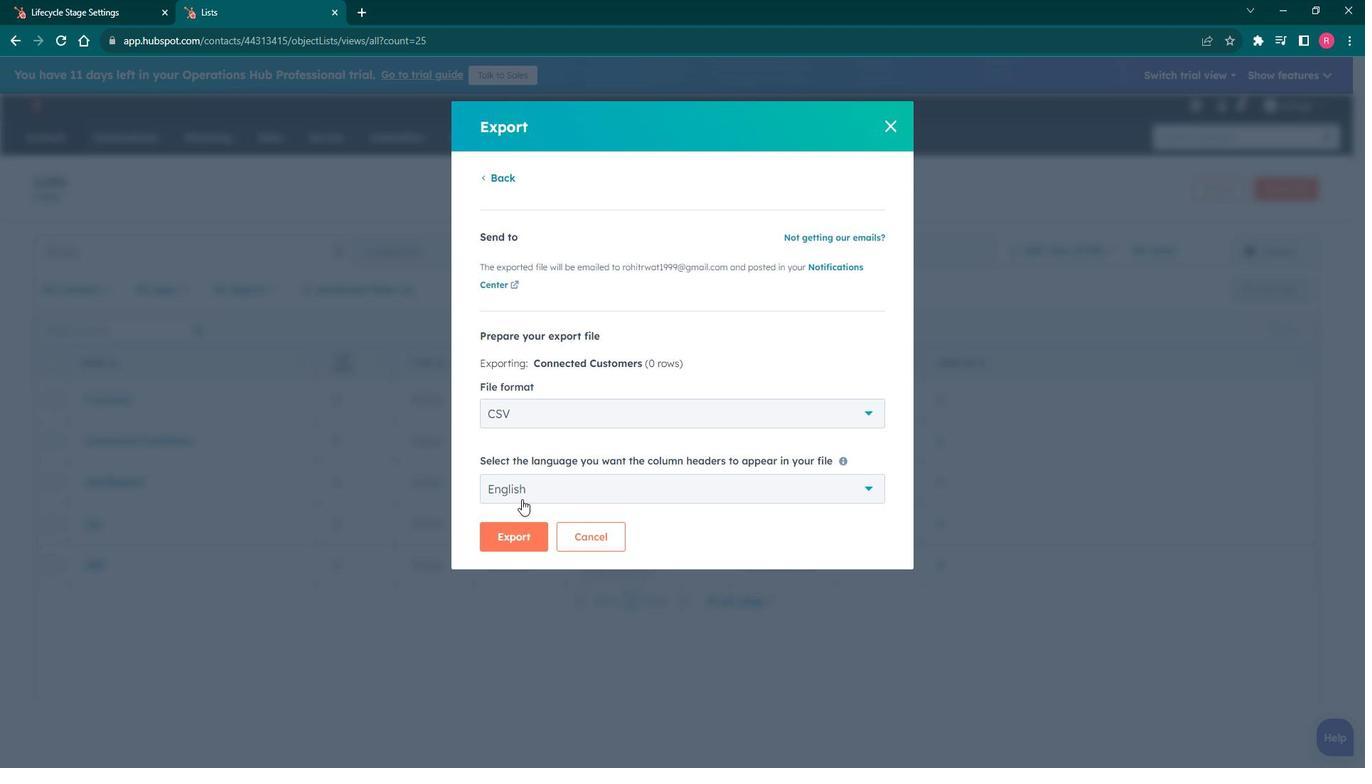 
Action: Mouse moved to (532, 584)
Screenshot: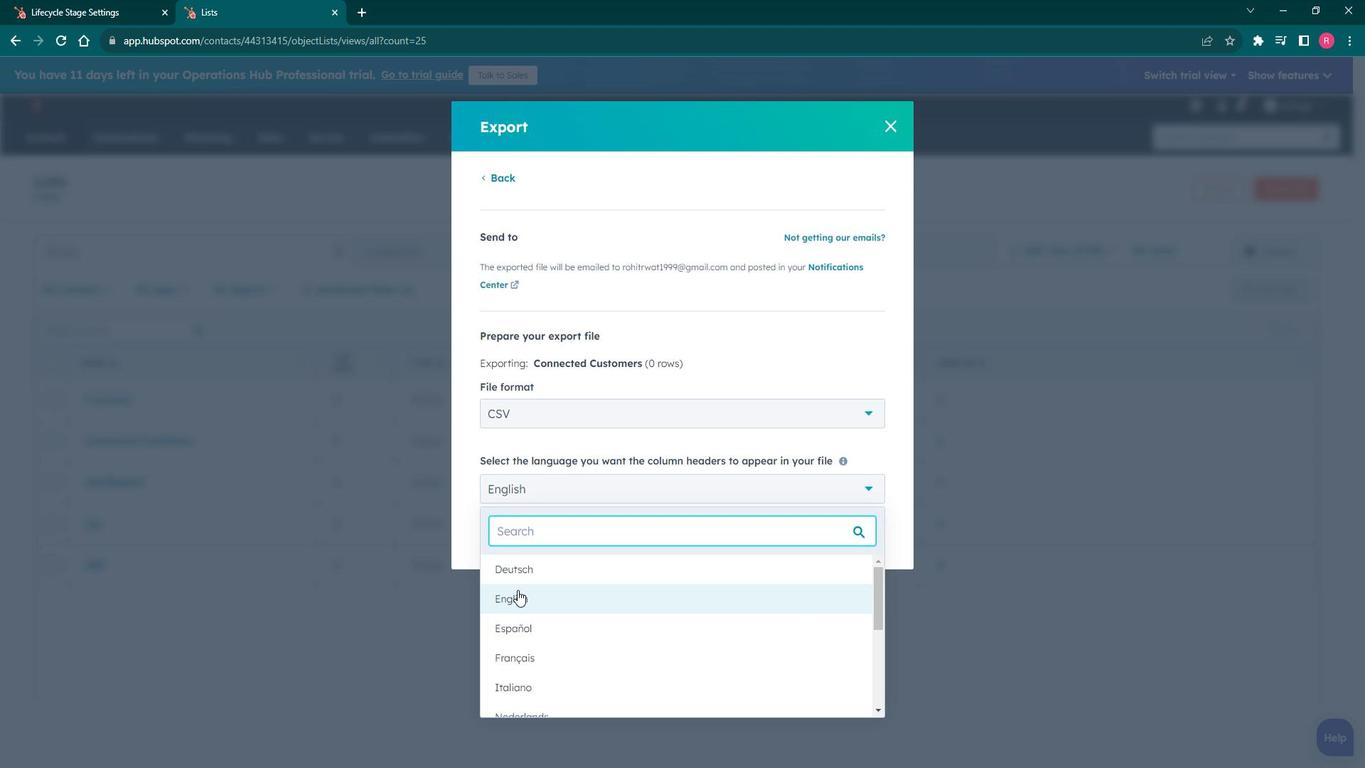
Action: Mouse pressed left at (532, 584)
Screenshot: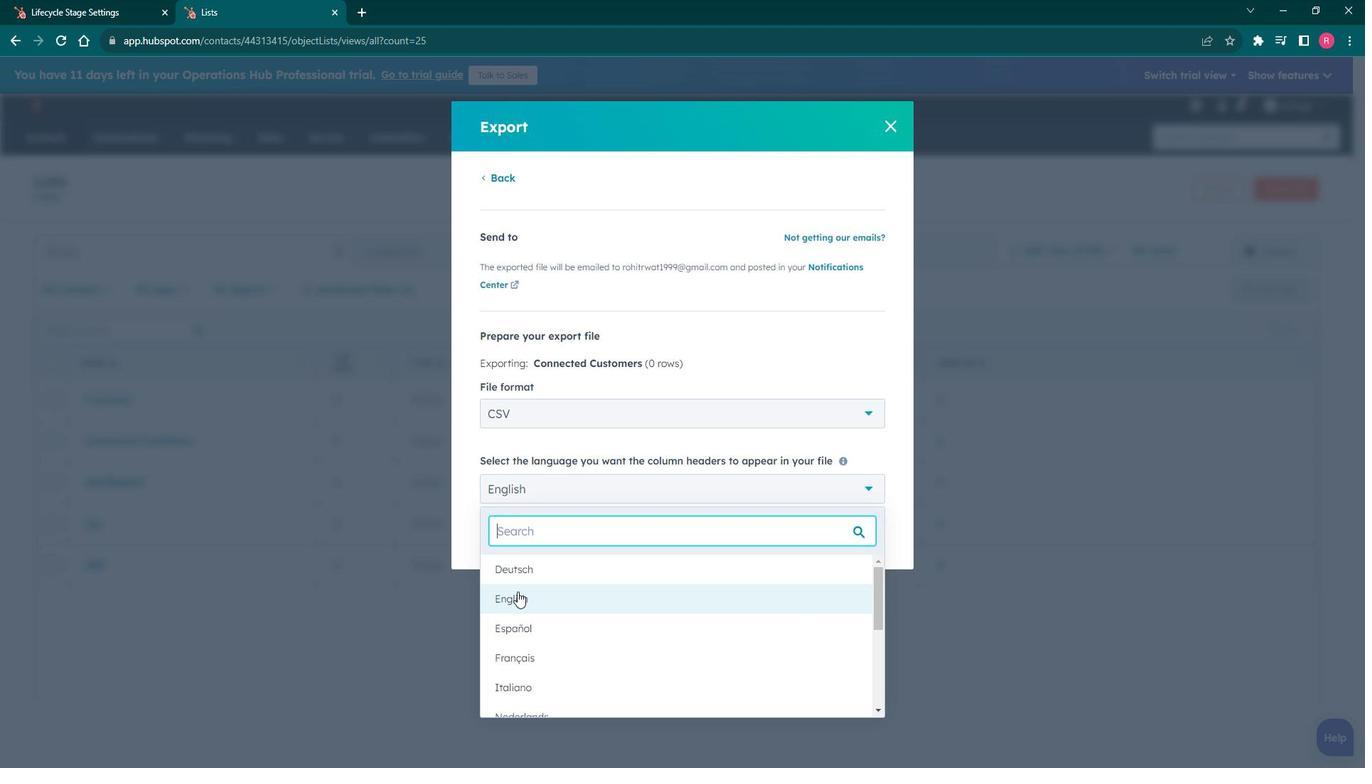
Action: Mouse moved to (526, 529)
Screenshot: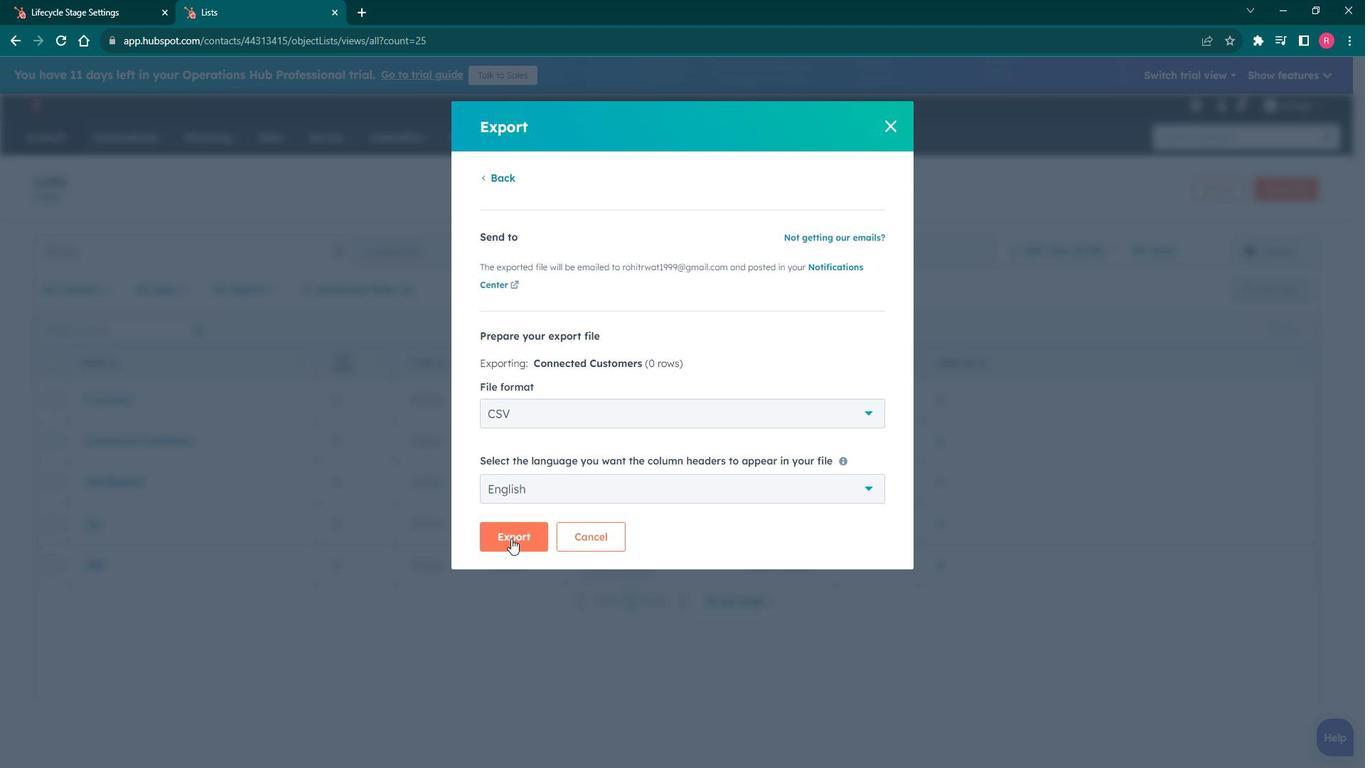 
Action: Mouse pressed left at (526, 529)
Screenshot: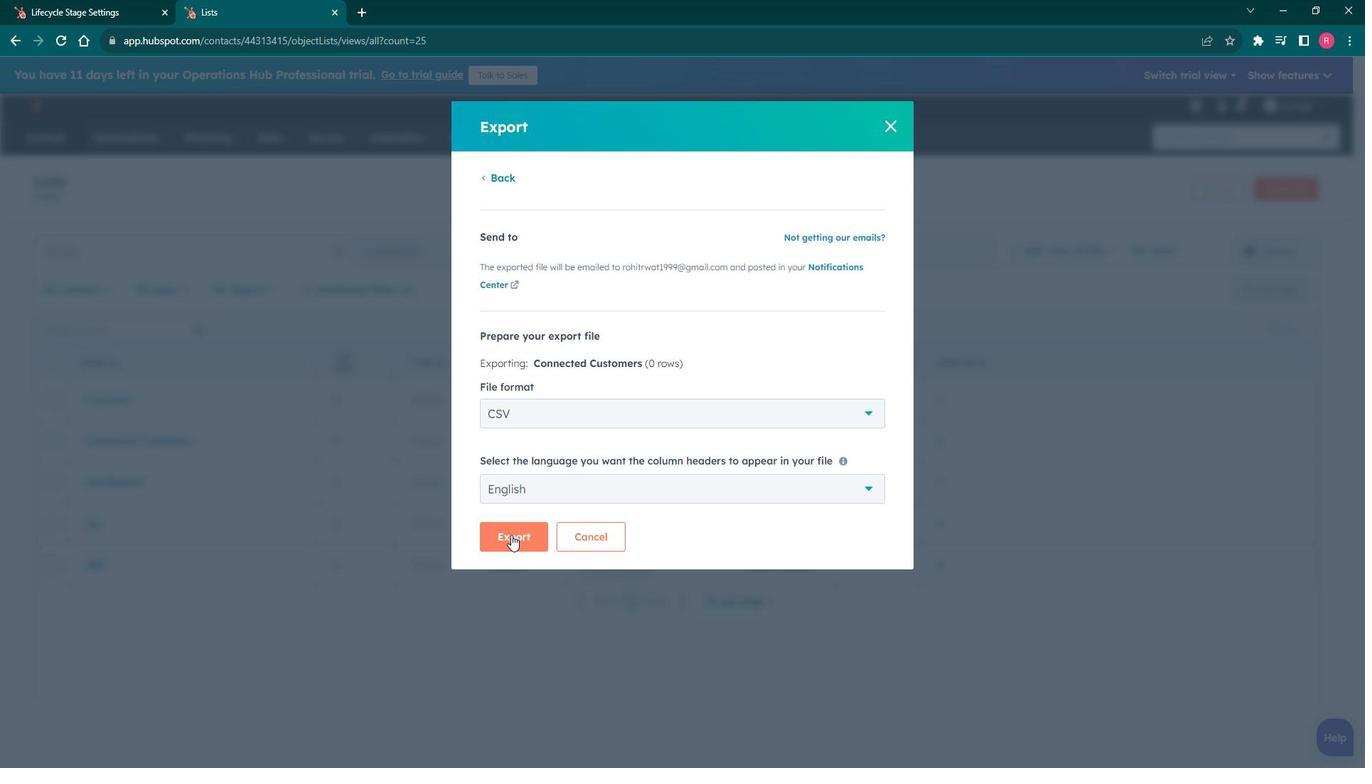 
Action: Mouse moved to (79, 152)
Screenshot: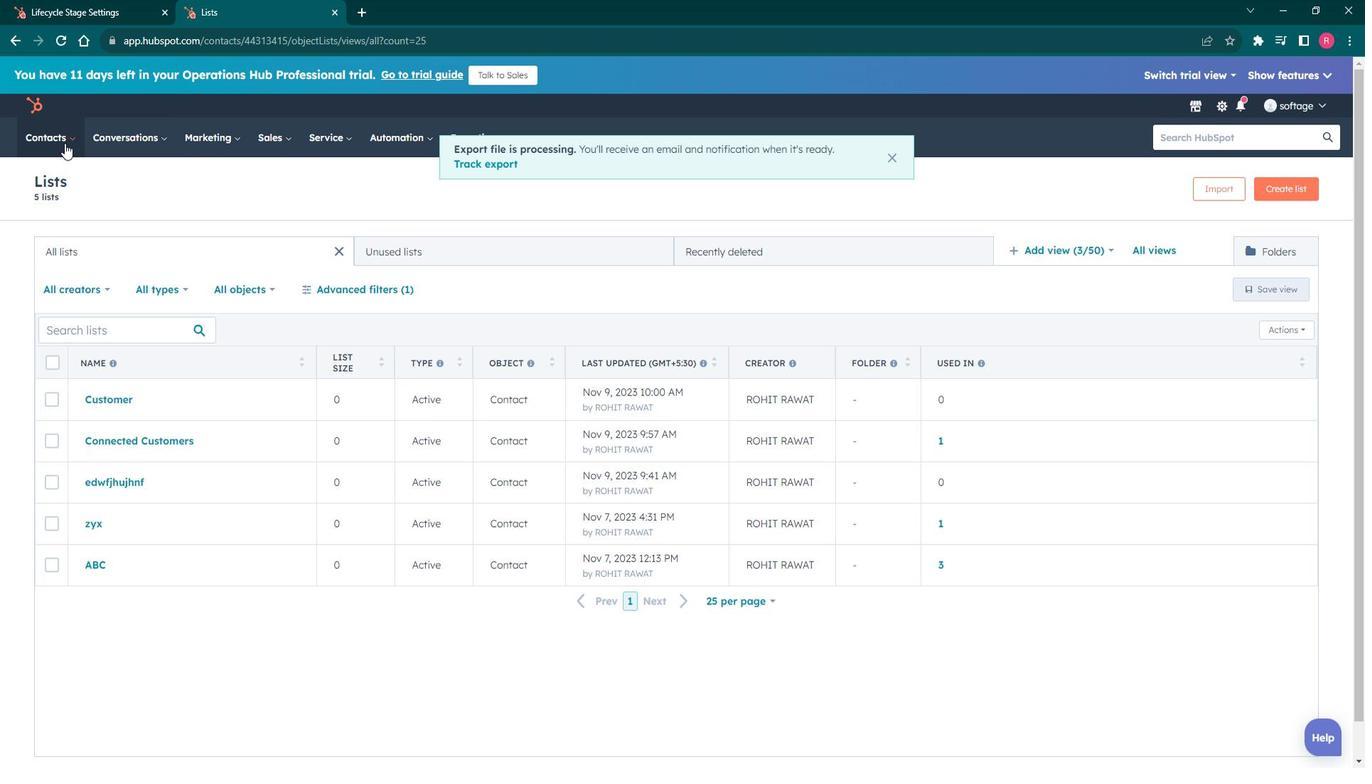 
Action: Mouse pressed left at (79, 152)
Screenshot: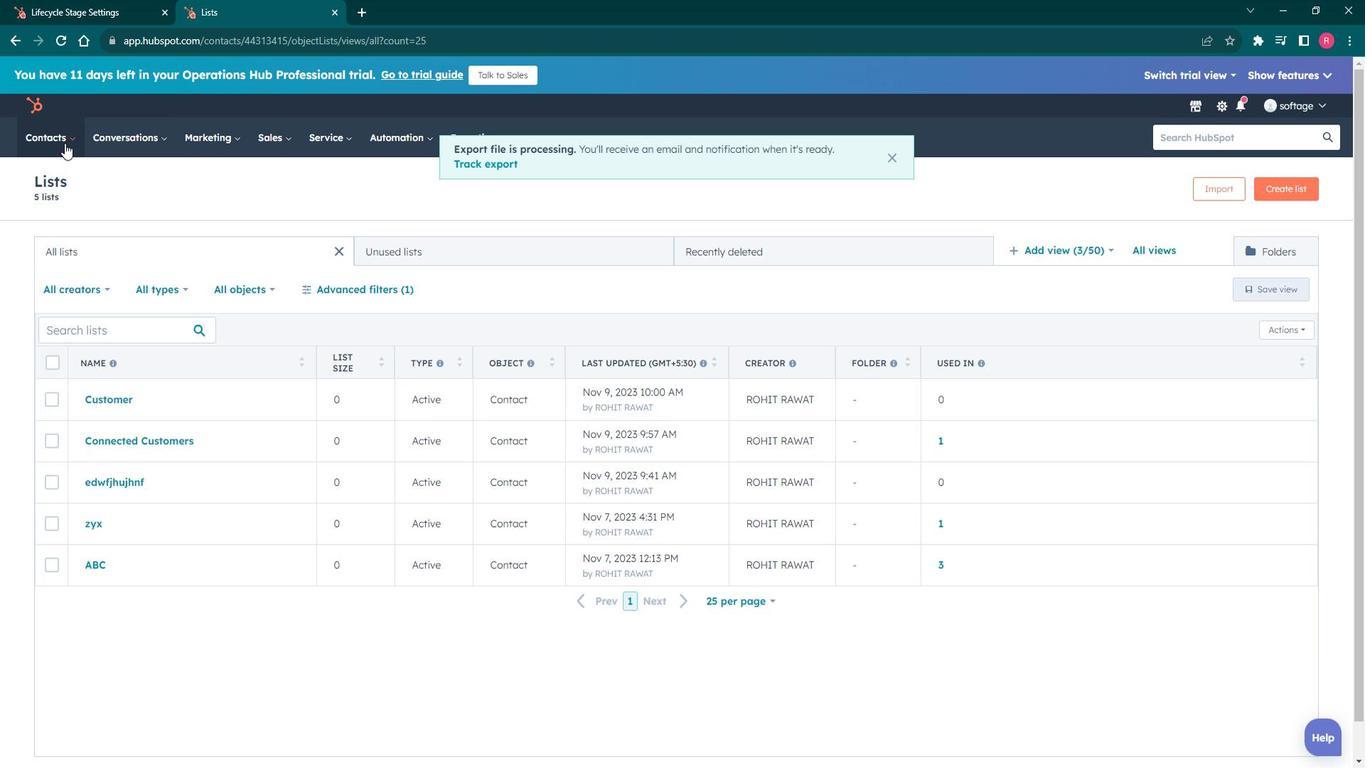 
Action: Mouse moved to (86, 200)
Screenshot: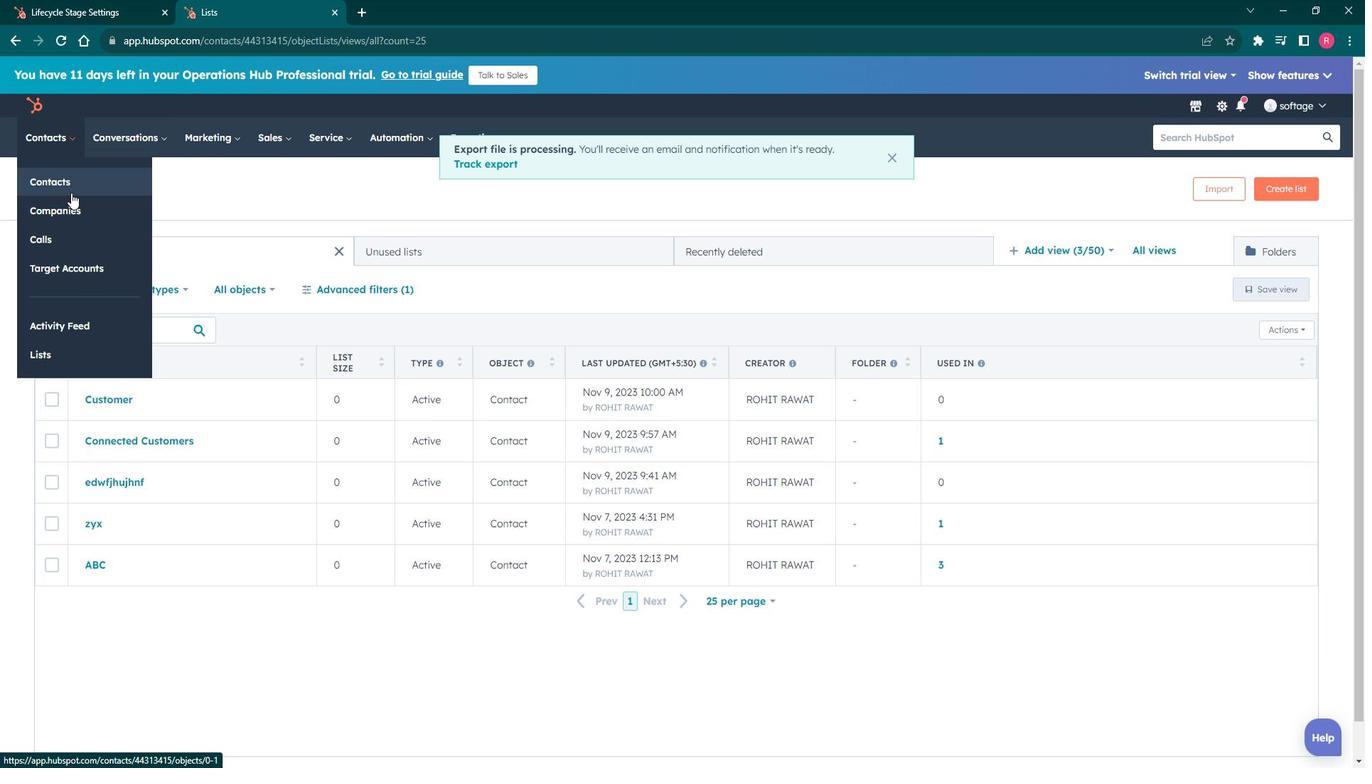
Action: Mouse pressed left at (86, 200)
Screenshot: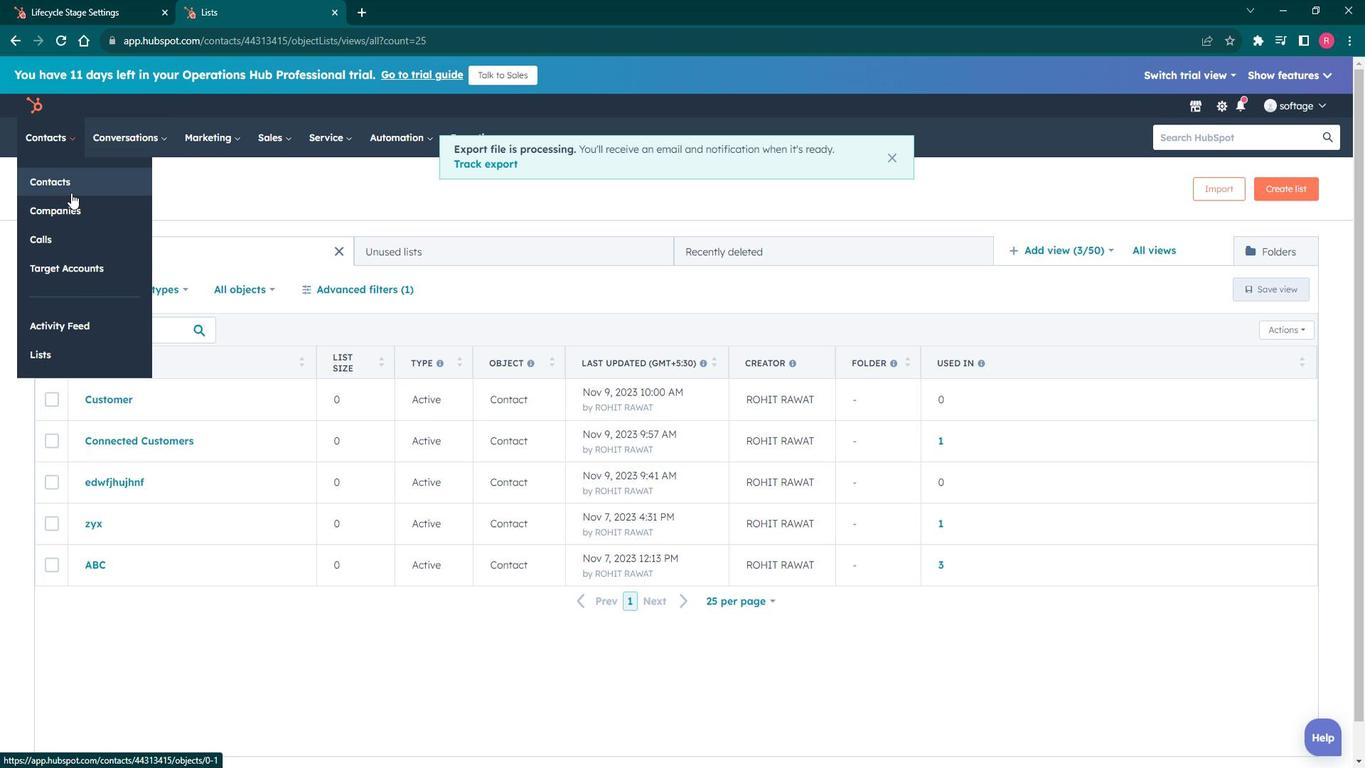 
Action: Mouse moved to (482, 419)
Screenshot: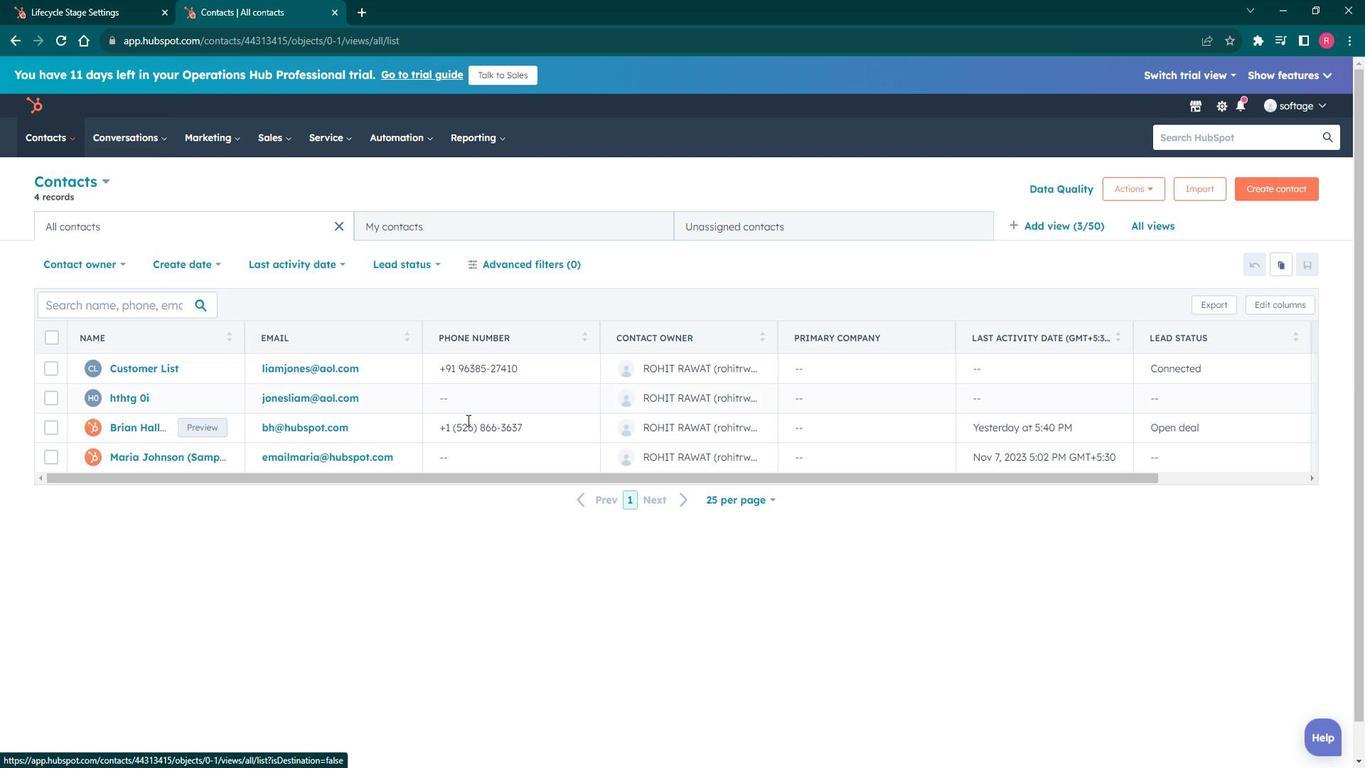 
